 Task: Add a condition where "Hours since status category closed Less than Twenty-two" in pending tickets.
Action: Mouse moved to (126, 501)
Screenshot: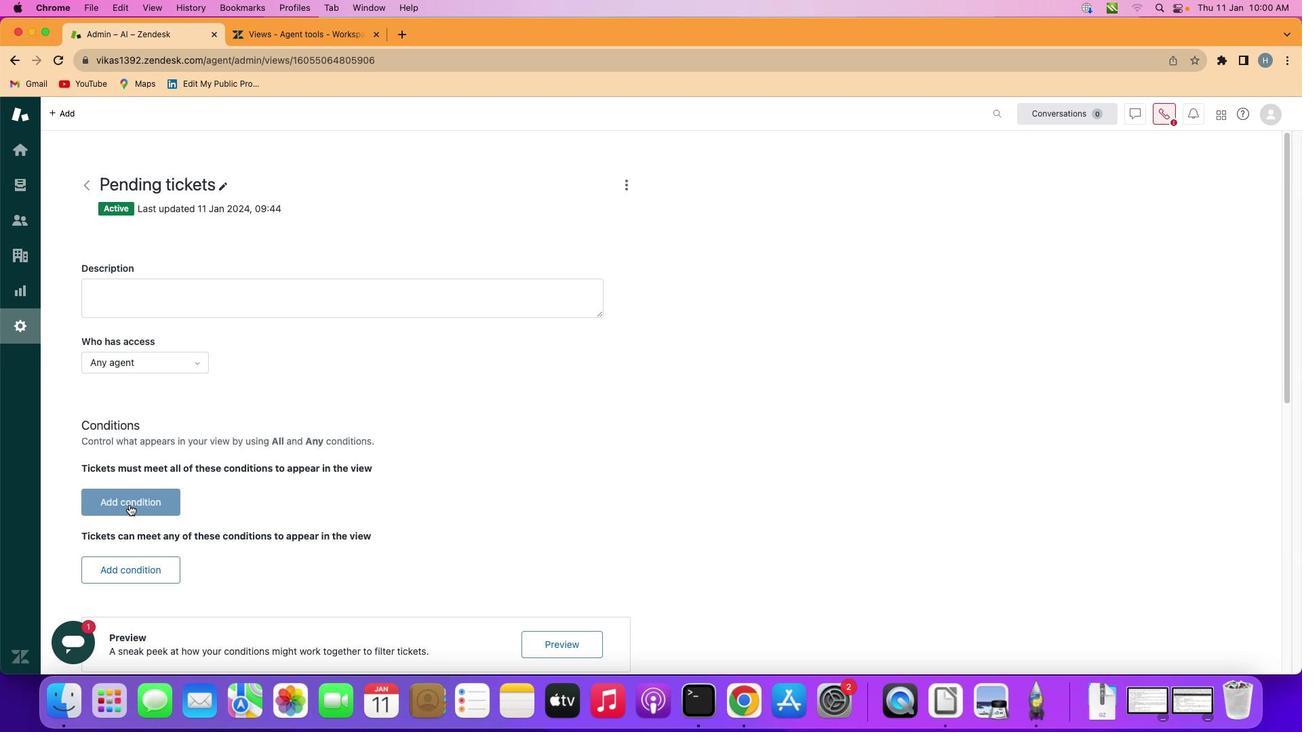 
Action: Mouse pressed left at (126, 501)
Screenshot: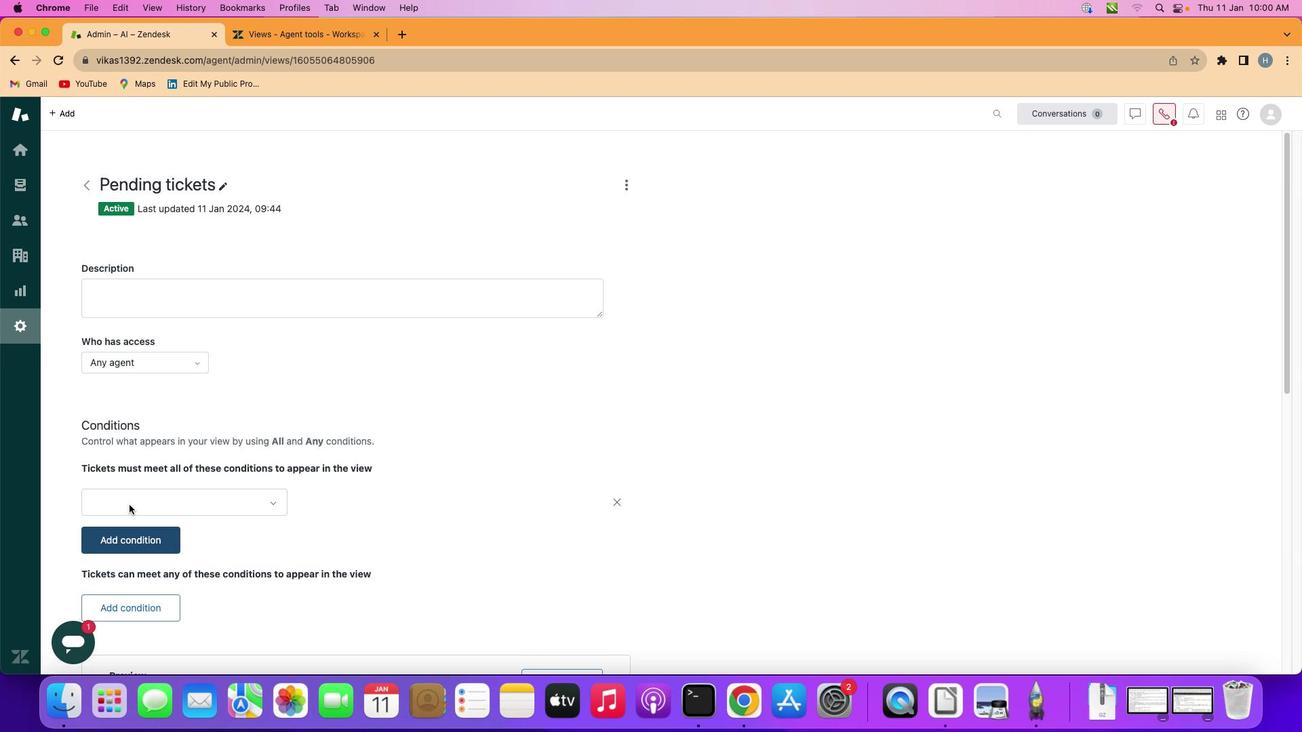 
Action: Mouse moved to (218, 498)
Screenshot: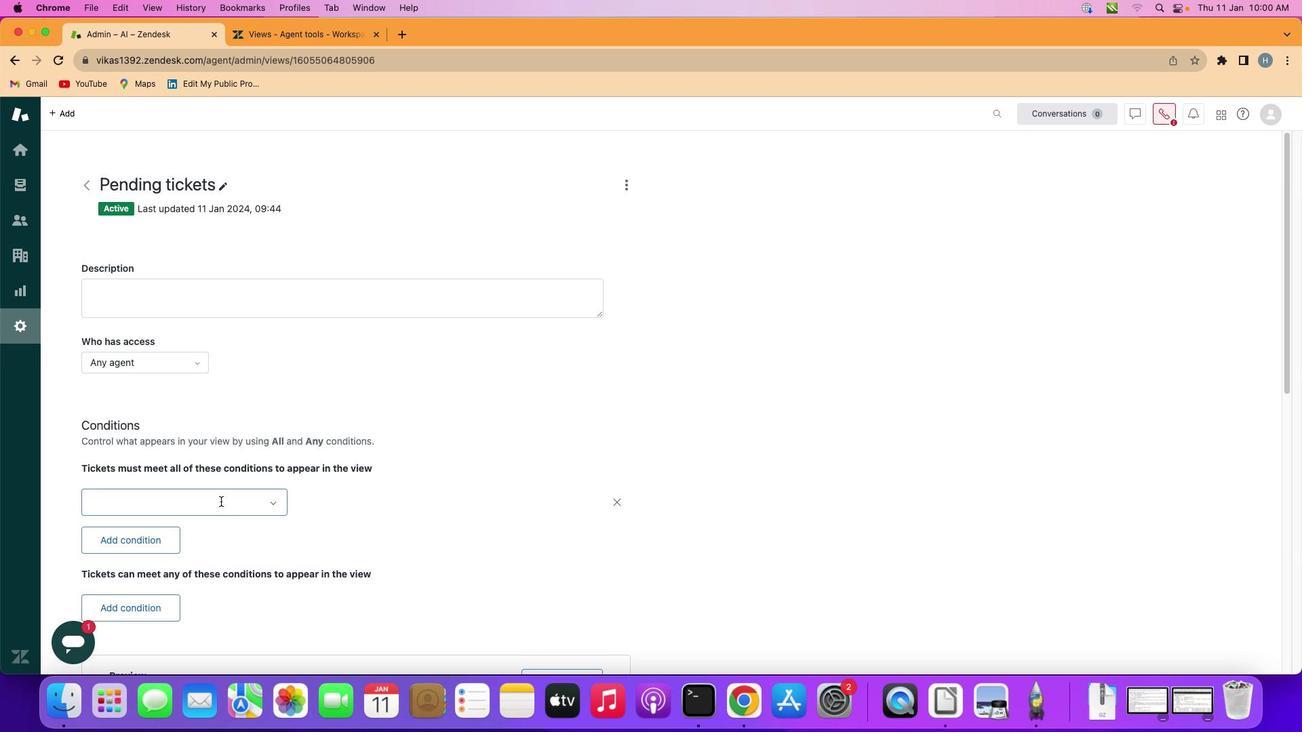 
Action: Mouse pressed left at (218, 498)
Screenshot: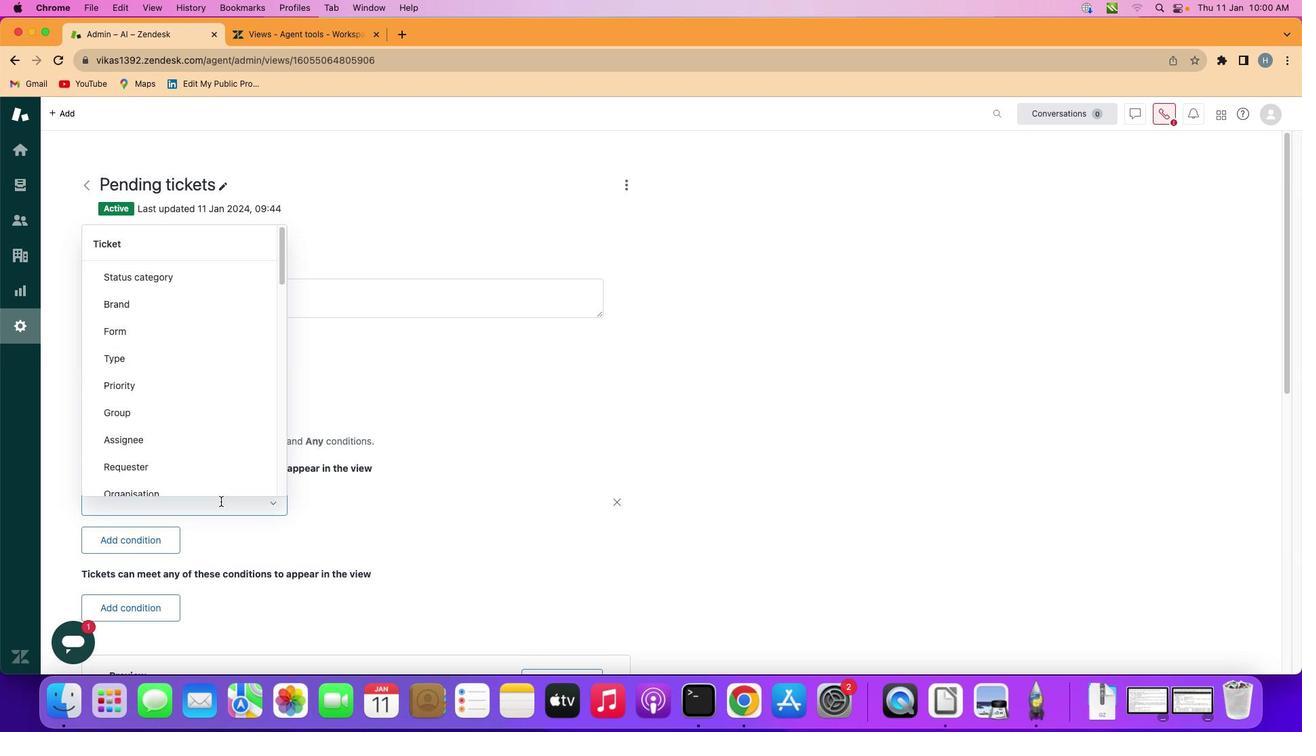 
Action: Mouse moved to (221, 423)
Screenshot: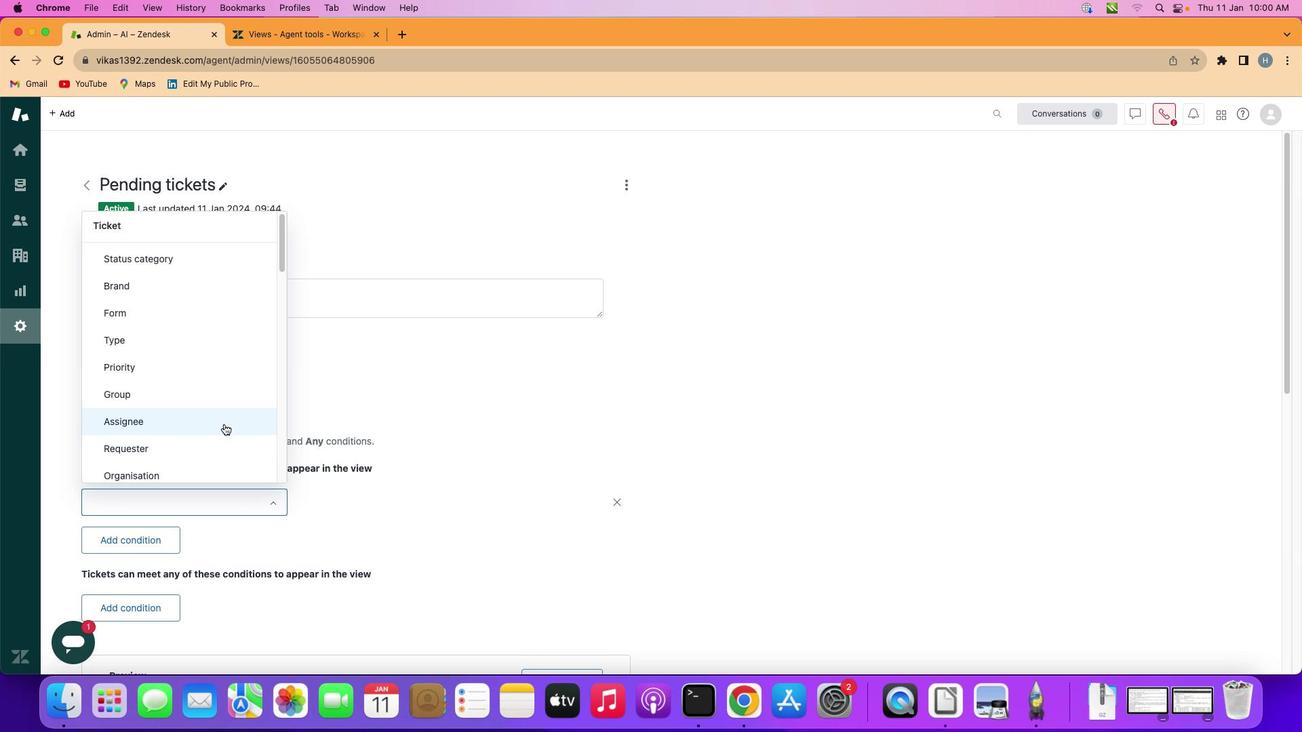 
Action: Mouse scrolled (221, 423) with delta (-2, -2)
Screenshot: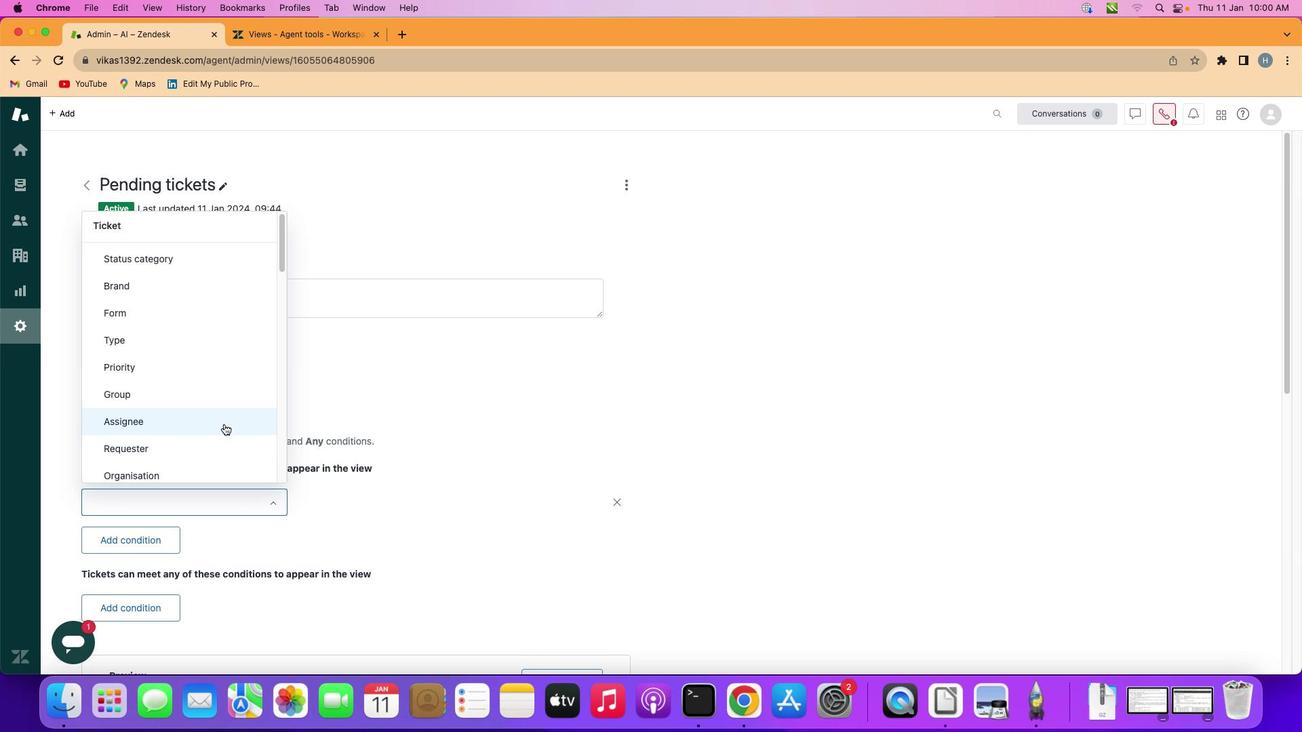 
Action: Mouse moved to (221, 422)
Screenshot: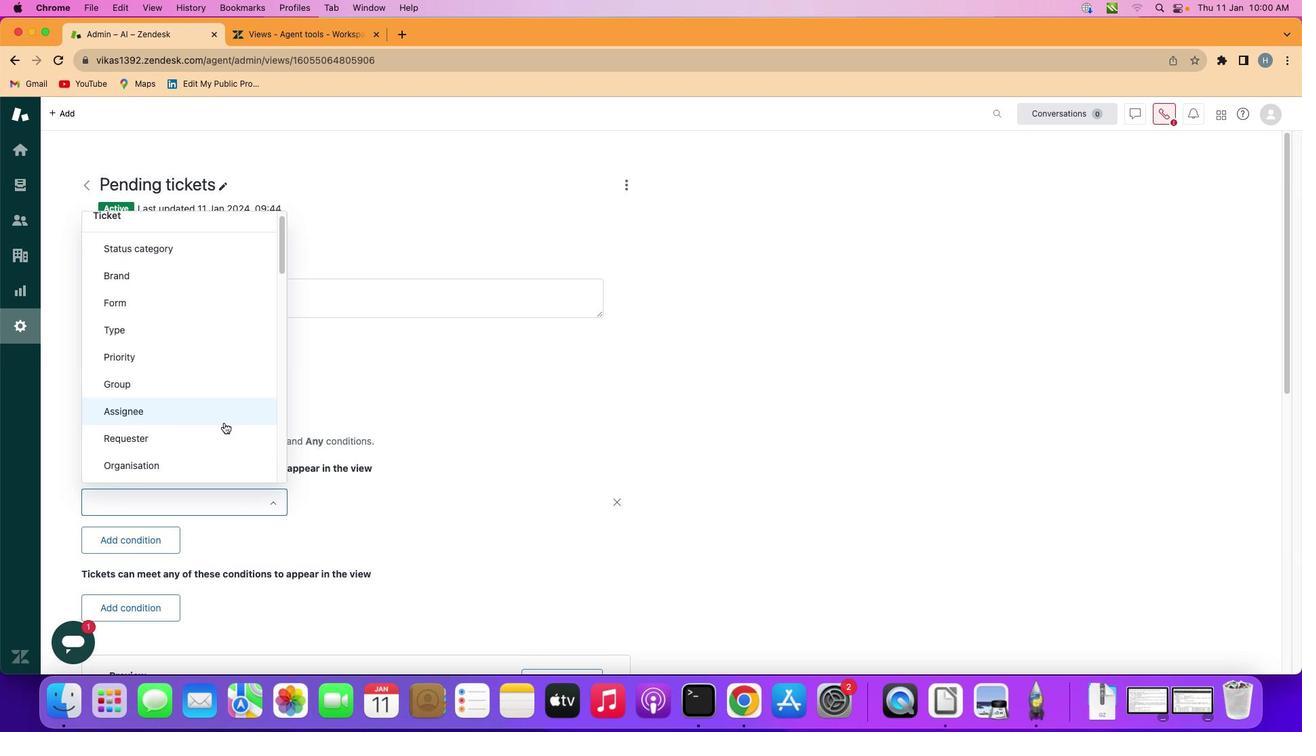 
Action: Mouse scrolled (221, 422) with delta (-2, -2)
Screenshot: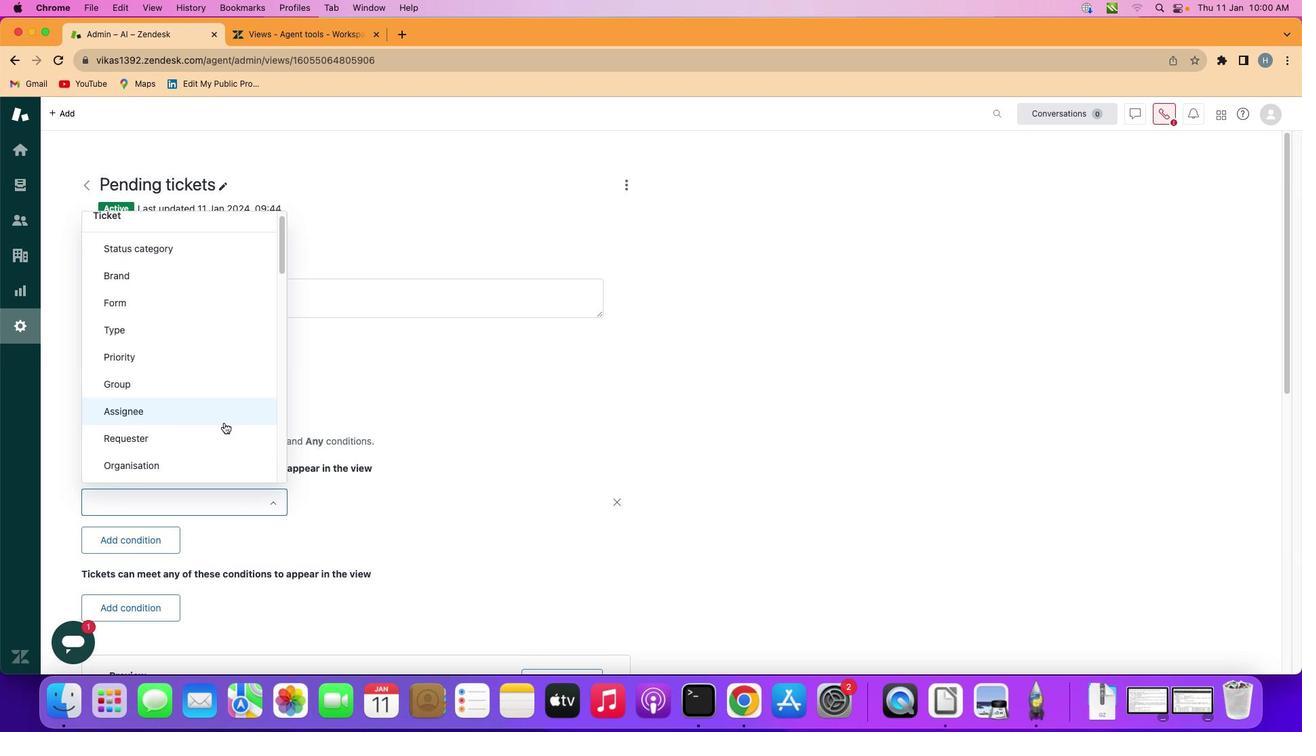
Action: Mouse moved to (221, 421)
Screenshot: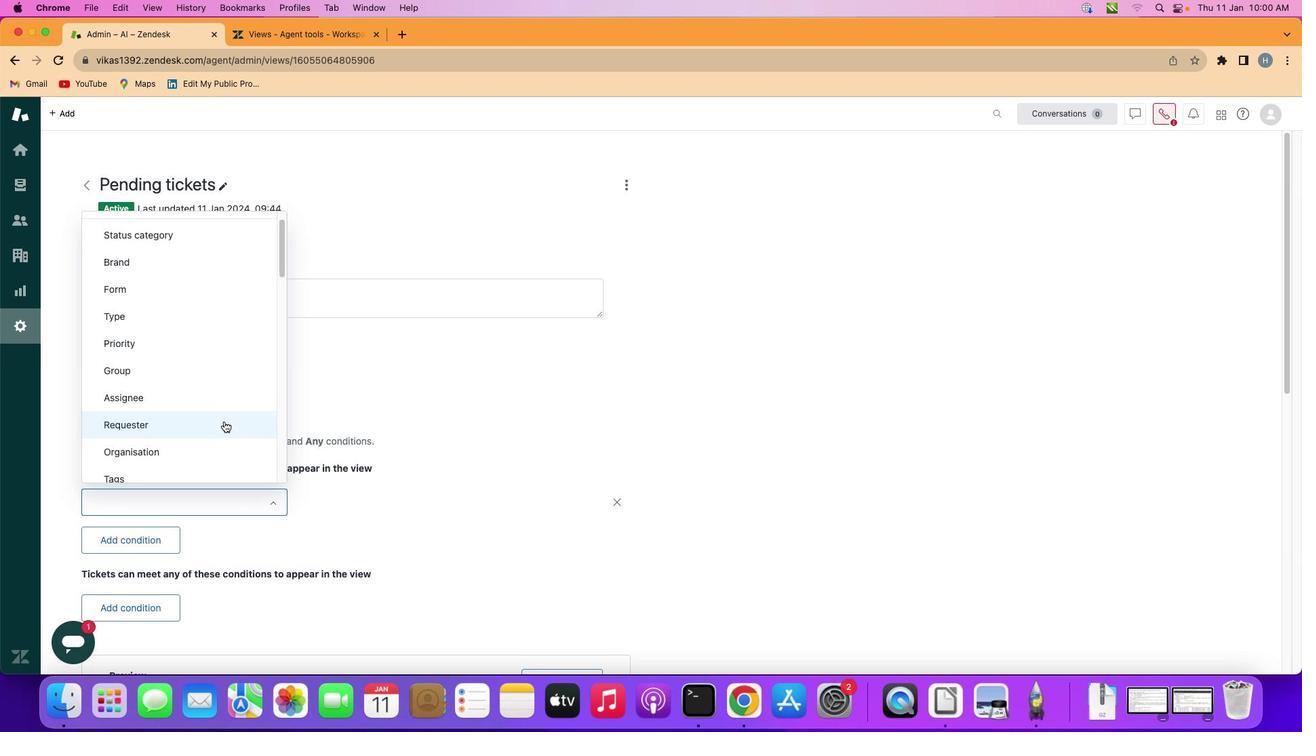 
Action: Mouse scrolled (221, 421) with delta (-2, -2)
Screenshot: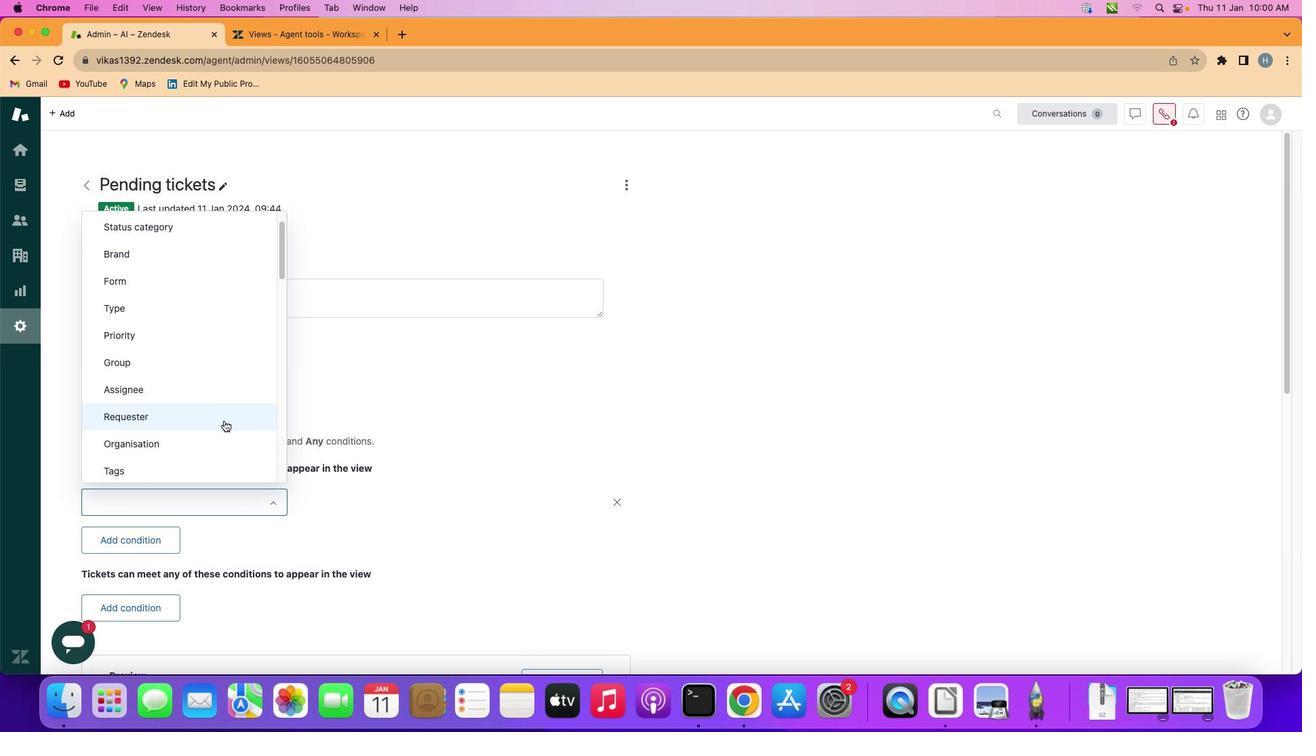 
Action: Mouse moved to (221, 419)
Screenshot: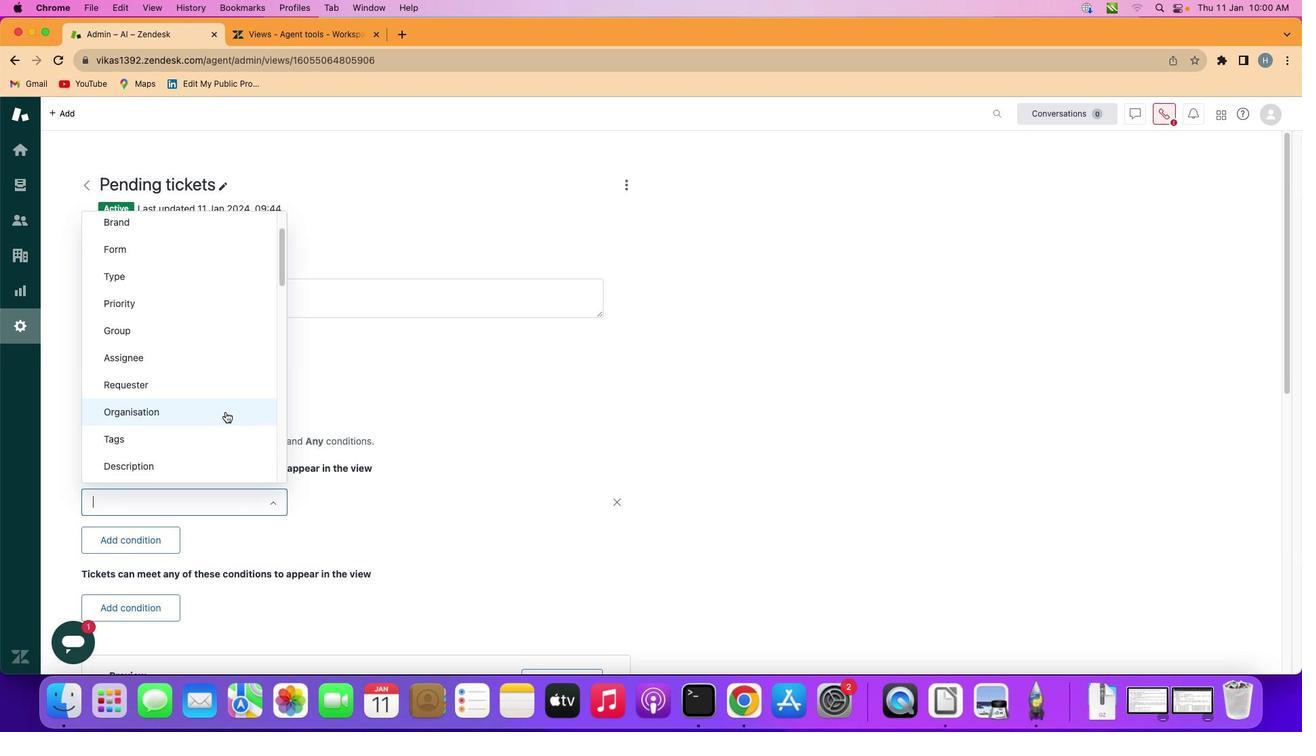 
Action: Mouse scrolled (221, 419) with delta (-2, -2)
Screenshot: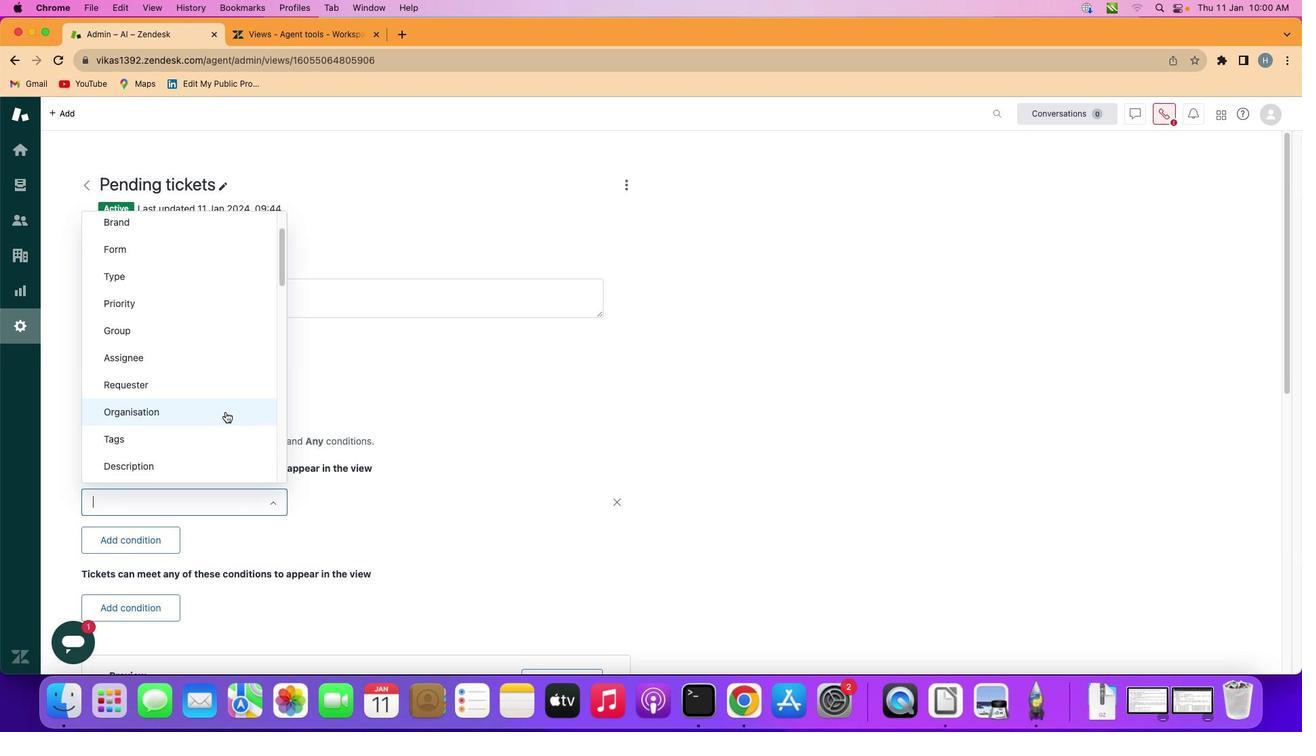 
Action: Mouse moved to (221, 415)
Screenshot: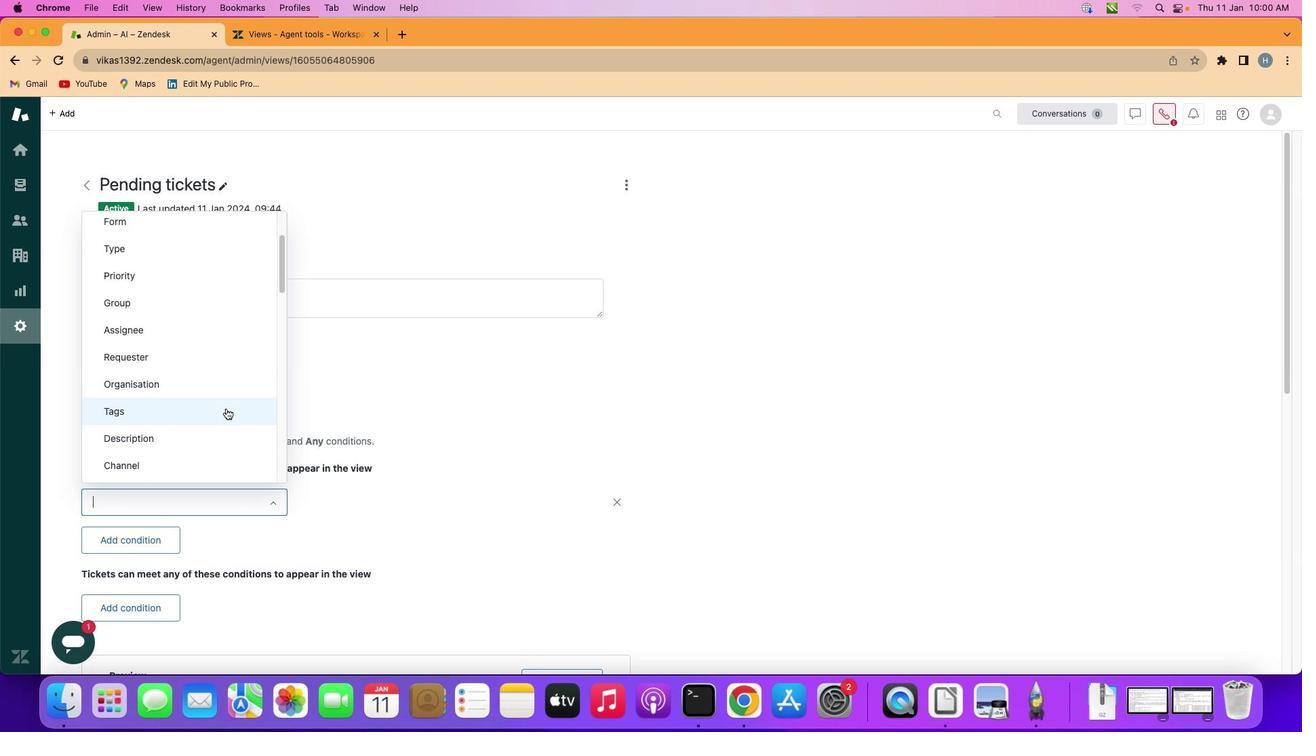 
Action: Mouse scrolled (221, 415) with delta (-2, -2)
Screenshot: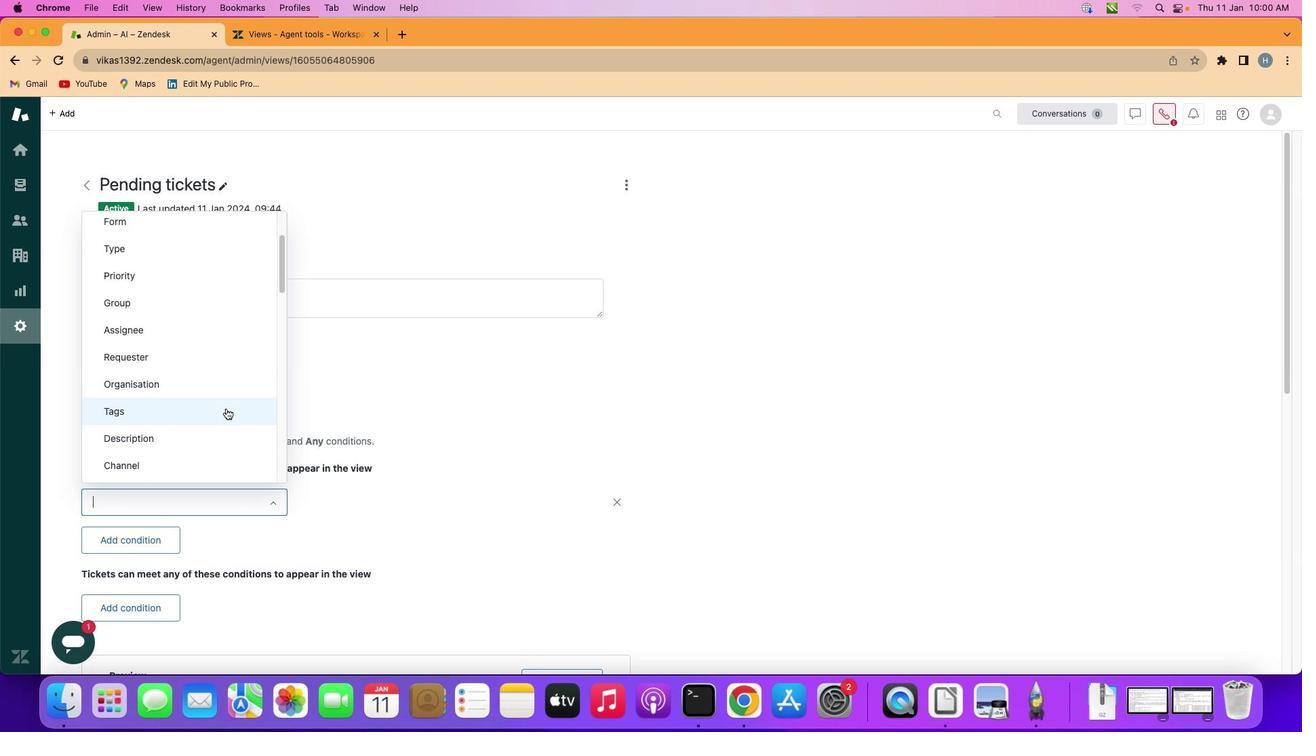 
Action: Mouse moved to (223, 405)
Screenshot: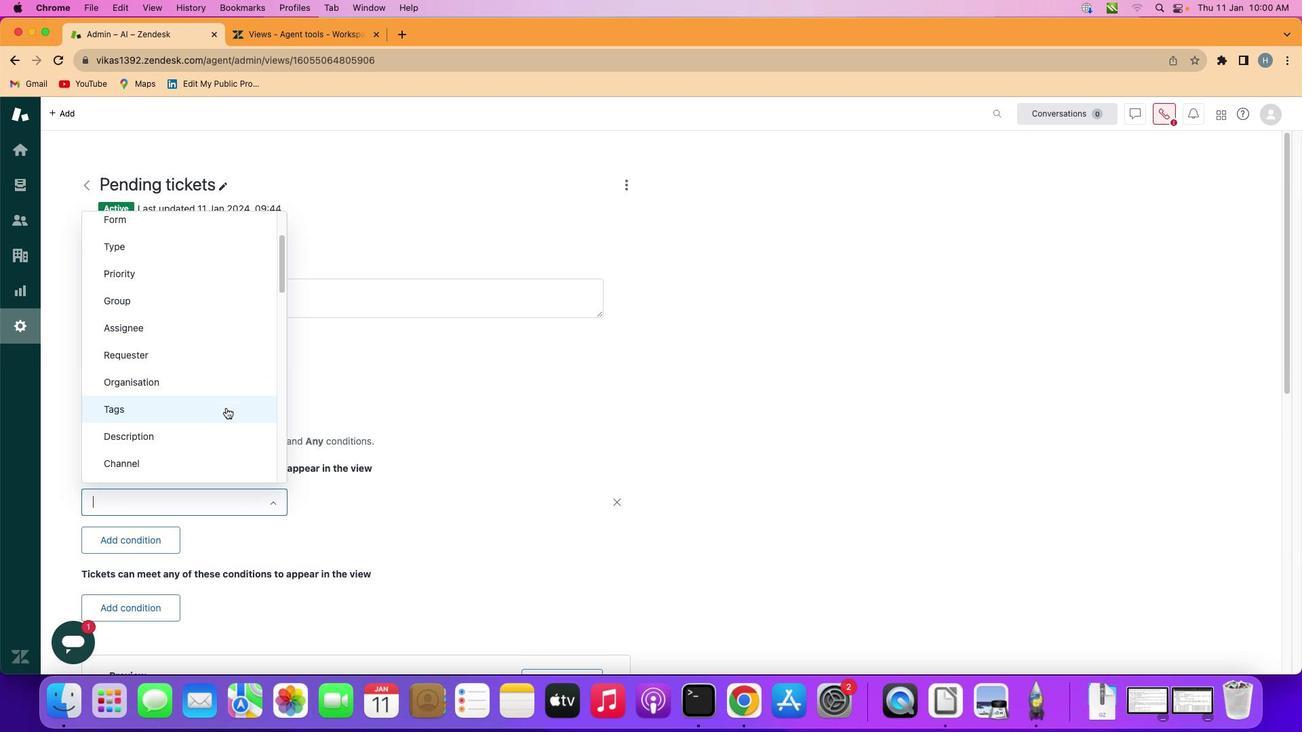 
Action: Mouse scrolled (223, 405) with delta (-2, -2)
Screenshot: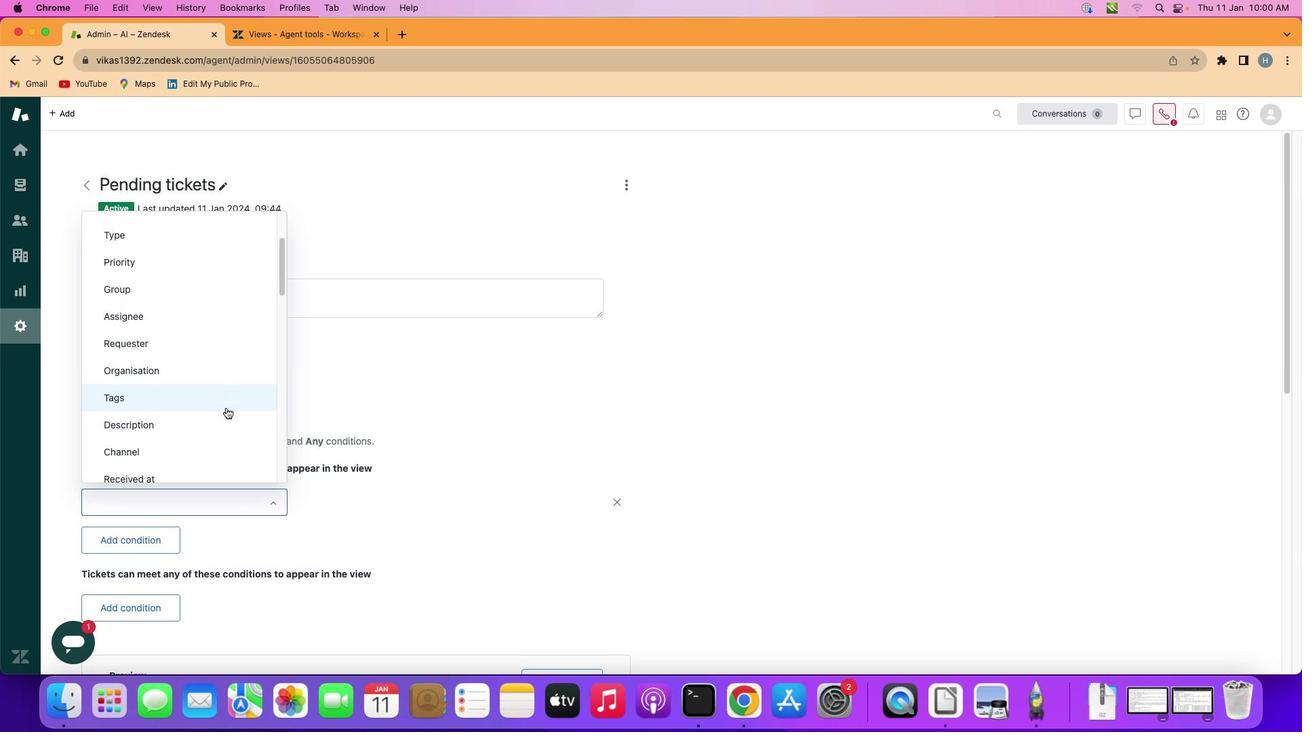 
Action: Mouse scrolled (223, 405) with delta (-2, -2)
Screenshot: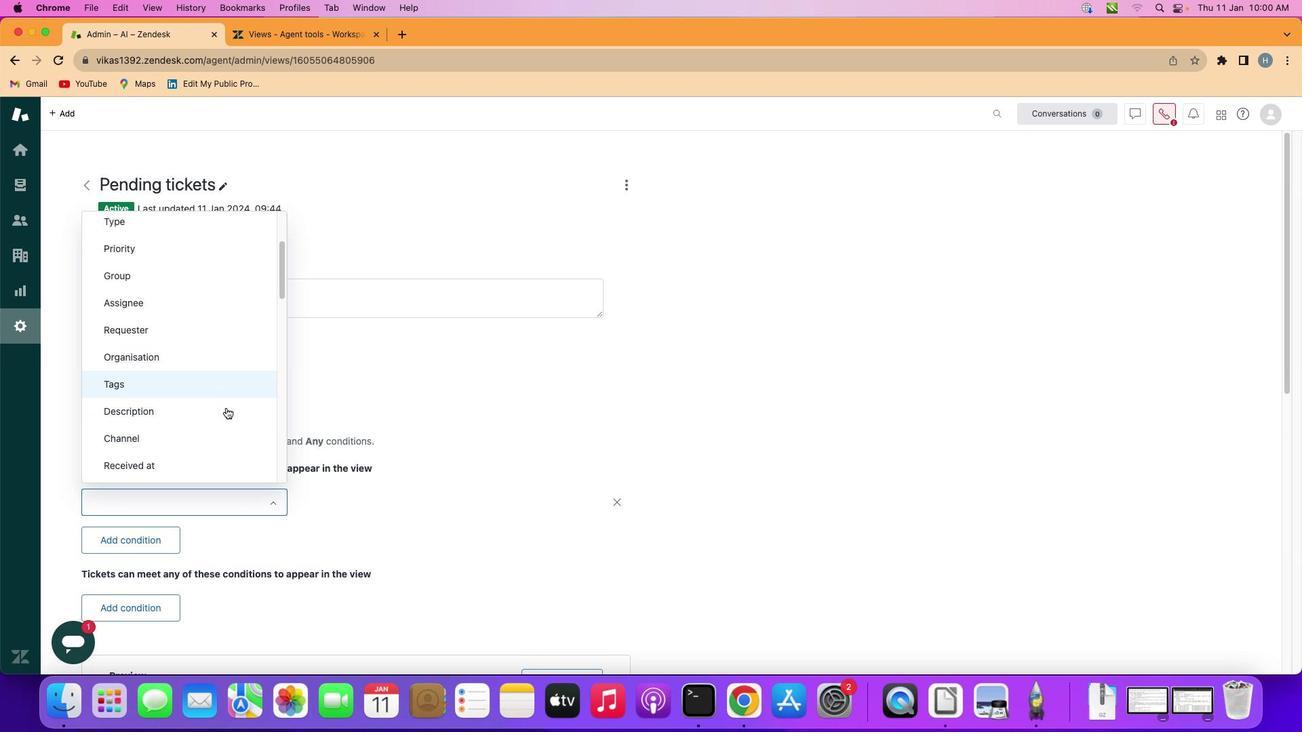 
Action: Mouse scrolled (223, 405) with delta (-2, -2)
Screenshot: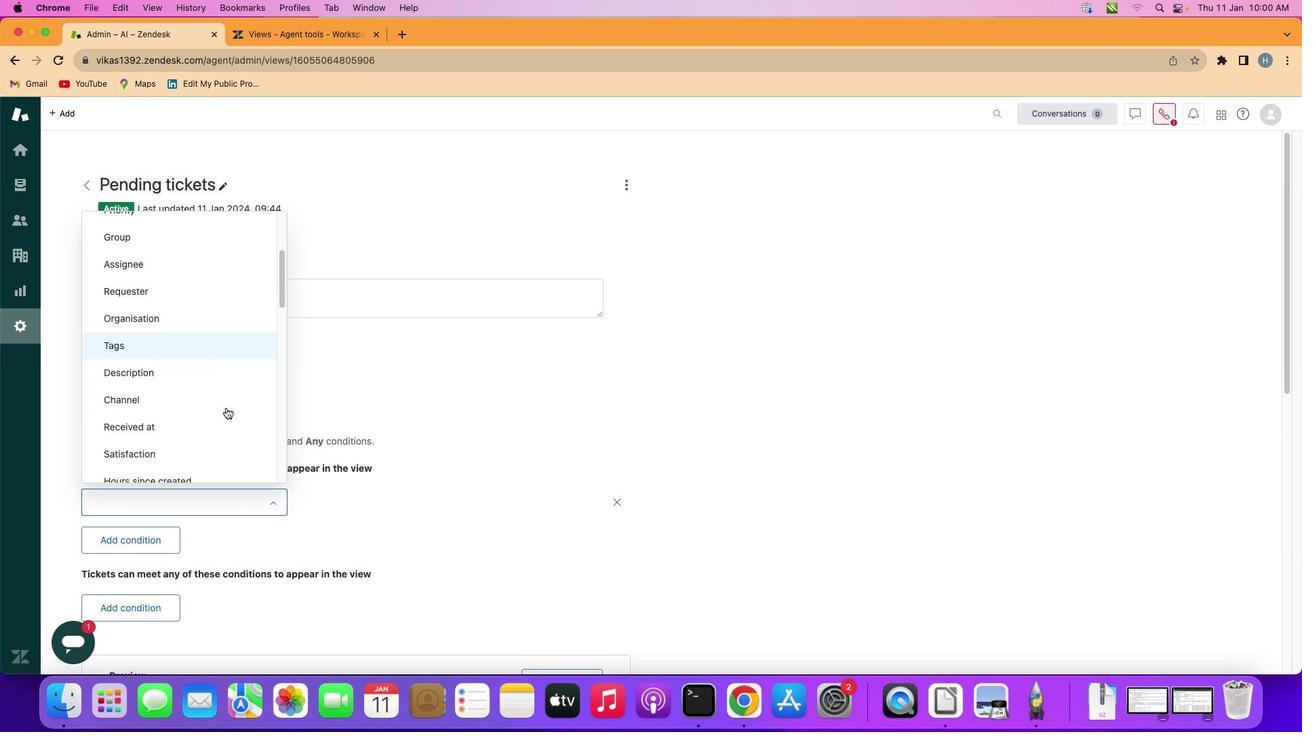 
Action: Mouse scrolled (223, 405) with delta (-2, -3)
Screenshot: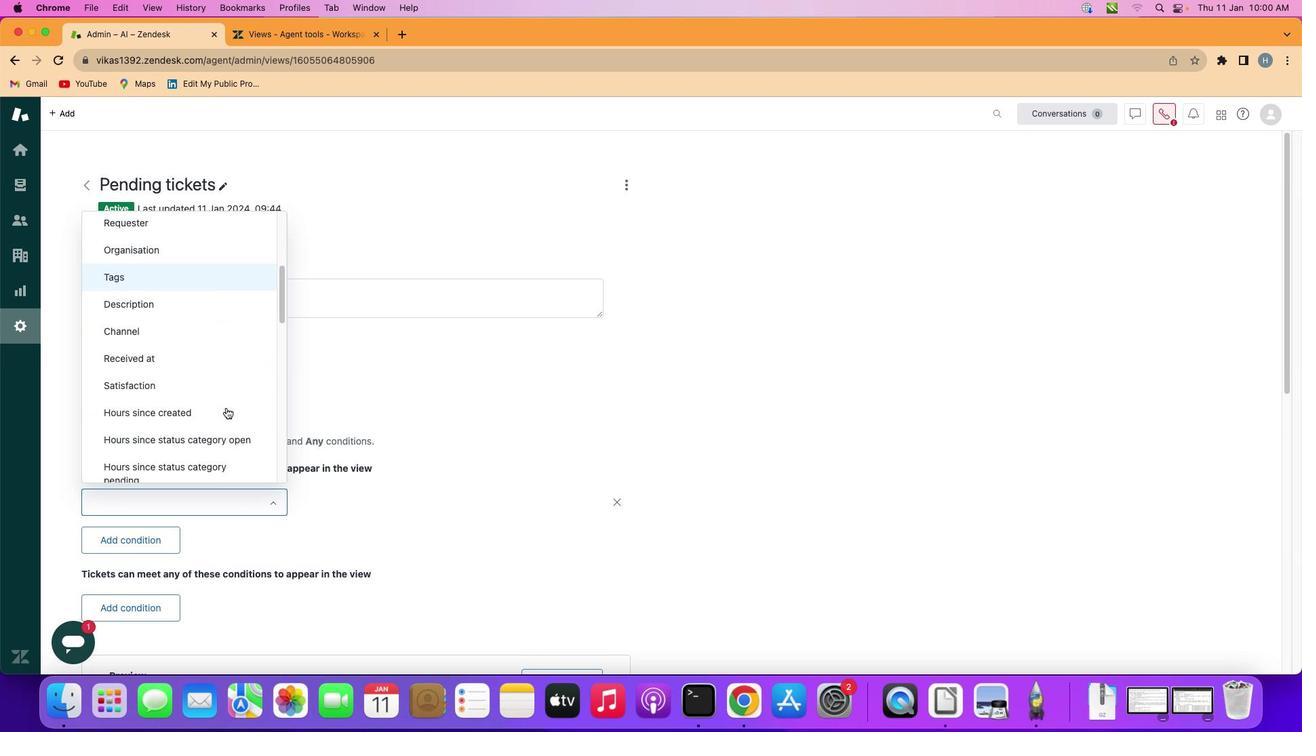 
Action: Mouse scrolled (223, 405) with delta (-2, -2)
Screenshot: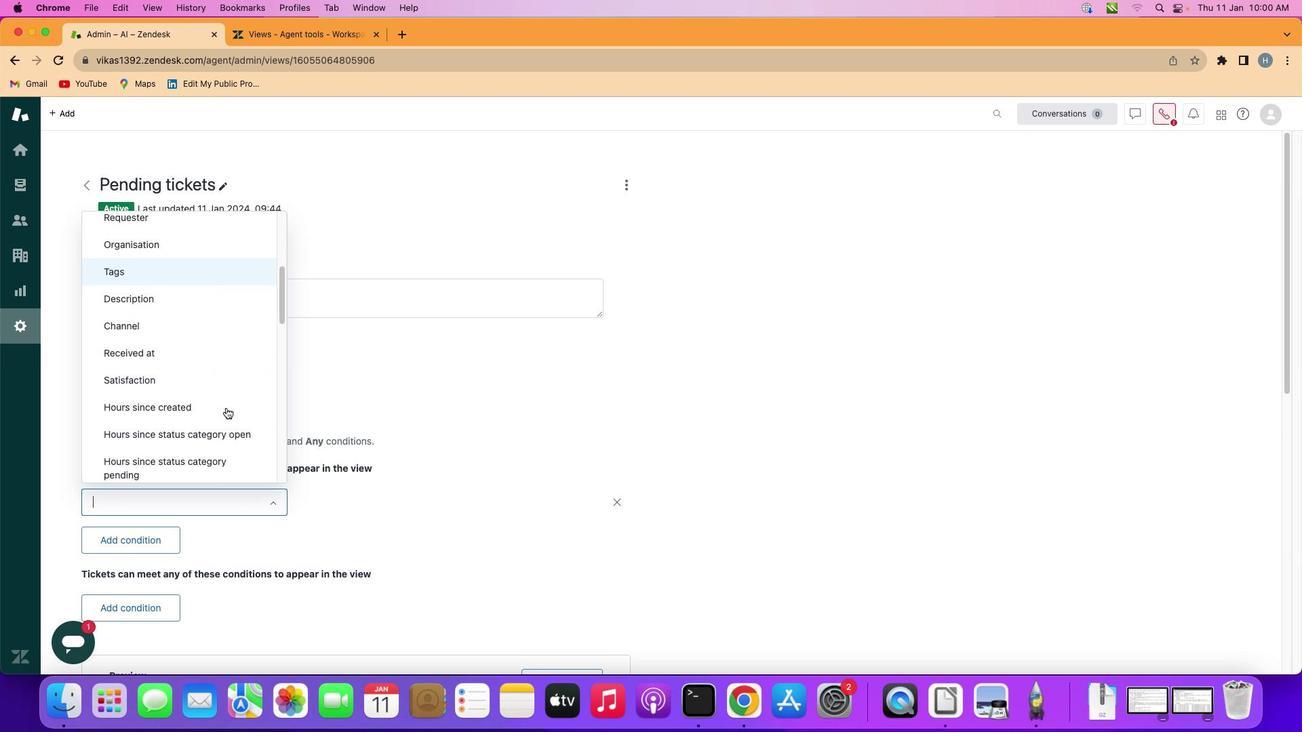 
Action: Mouse scrolled (223, 405) with delta (-2, -2)
Screenshot: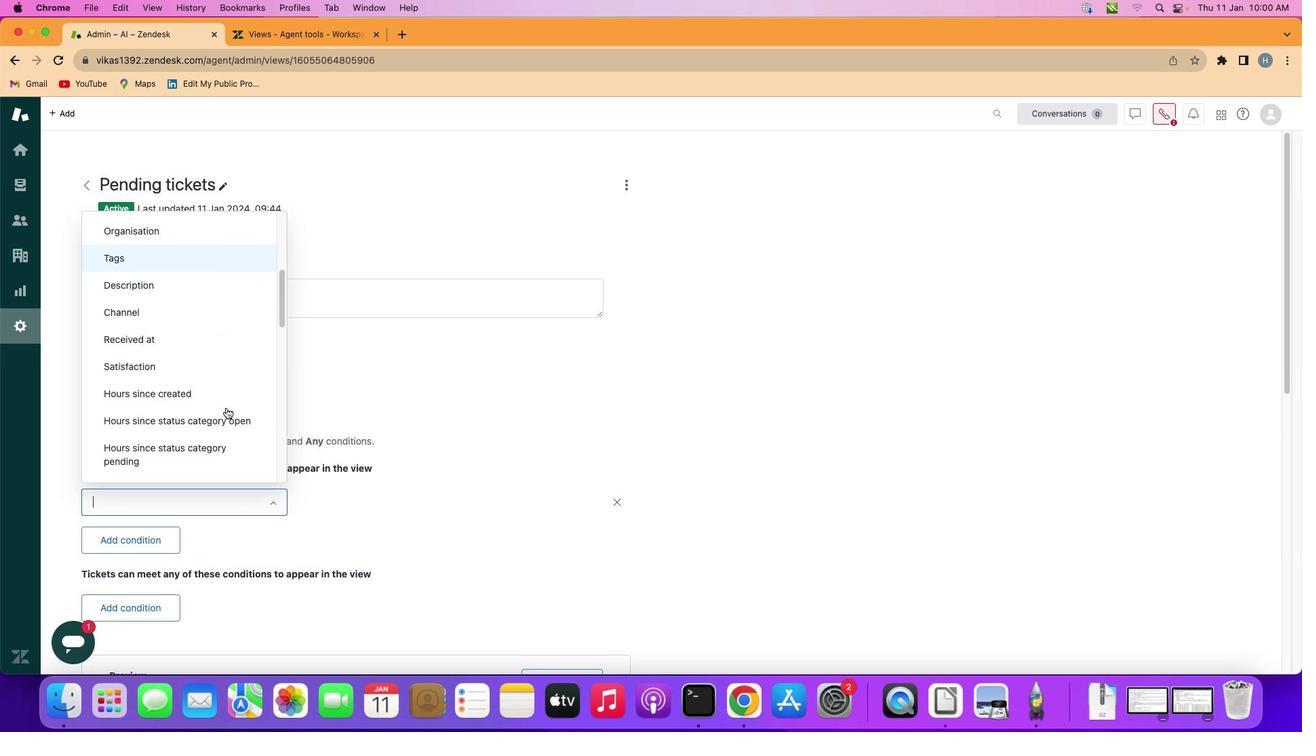 
Action: Mouse scrolled (223, 405) with delta (-2, -2)
Screenshot: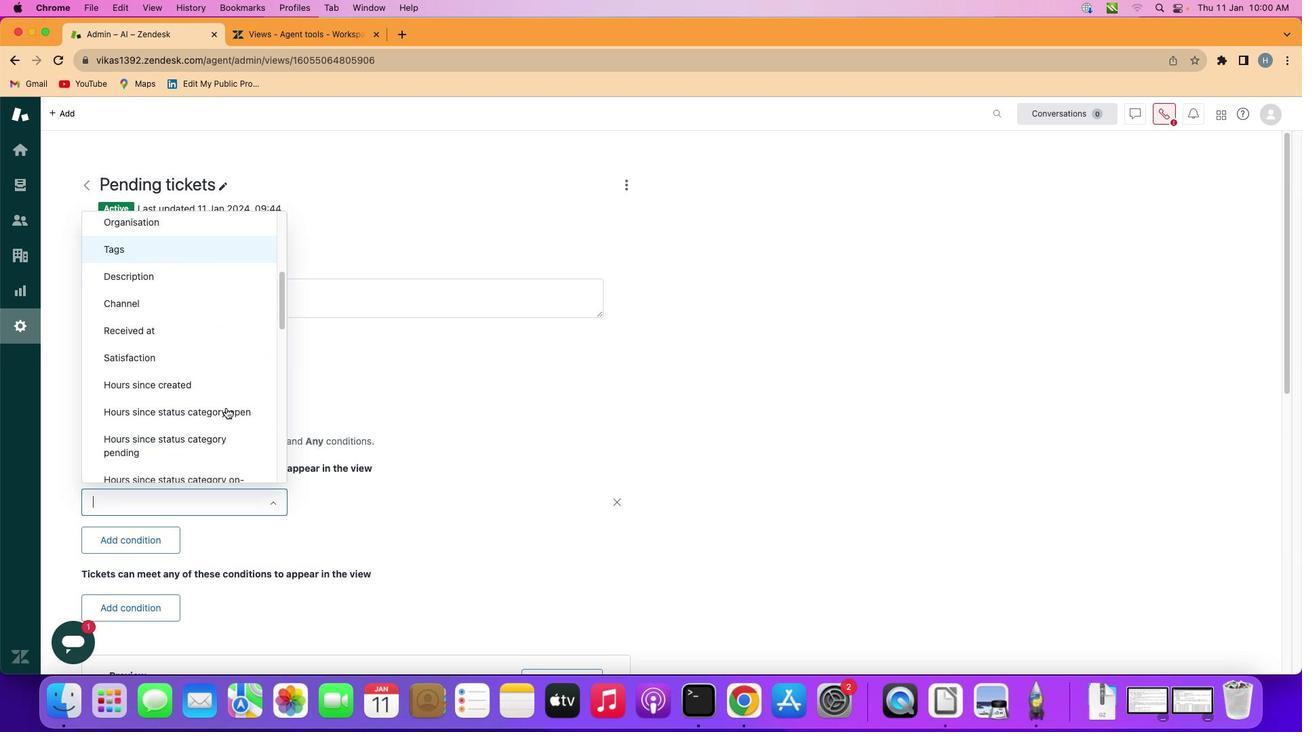 
Action: Mouse scrolled (223, 405) with delta (-2, -2)
Screenshot: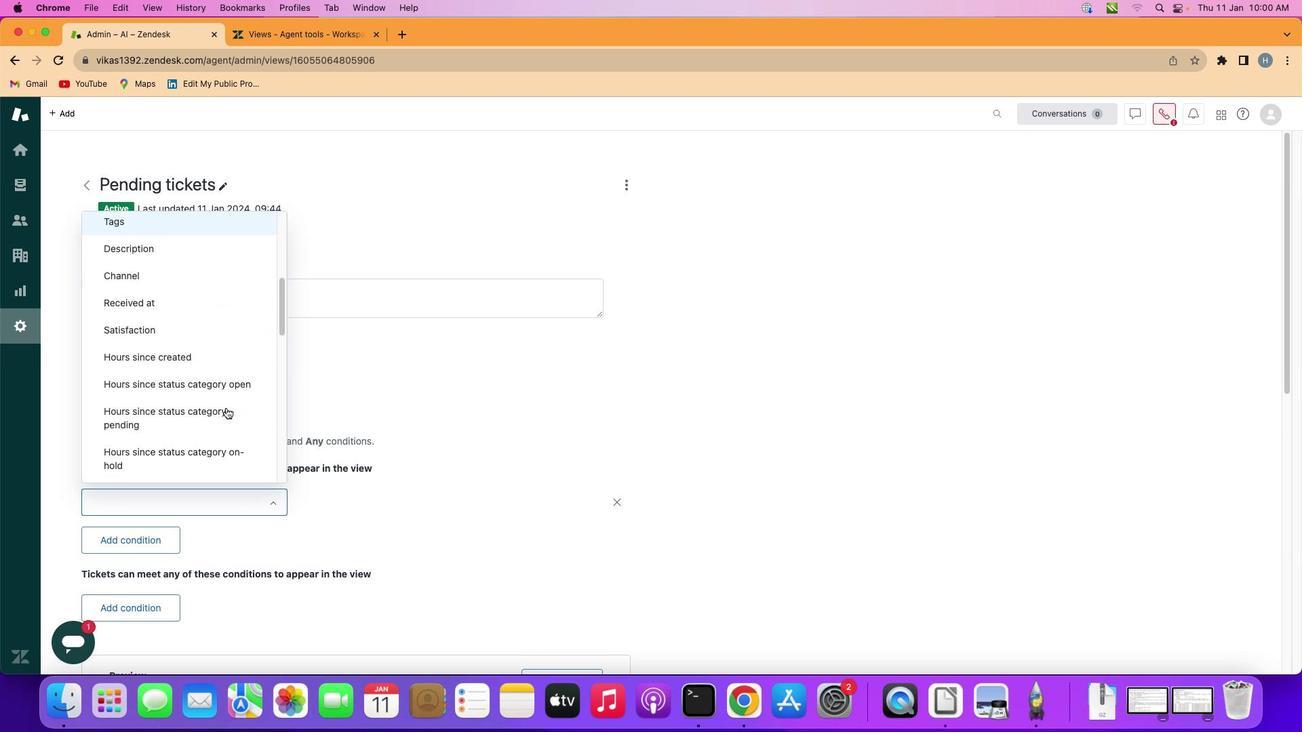 
Action: Mouse scrolled (223, 405) with delta (-2, -2)
Screenshot: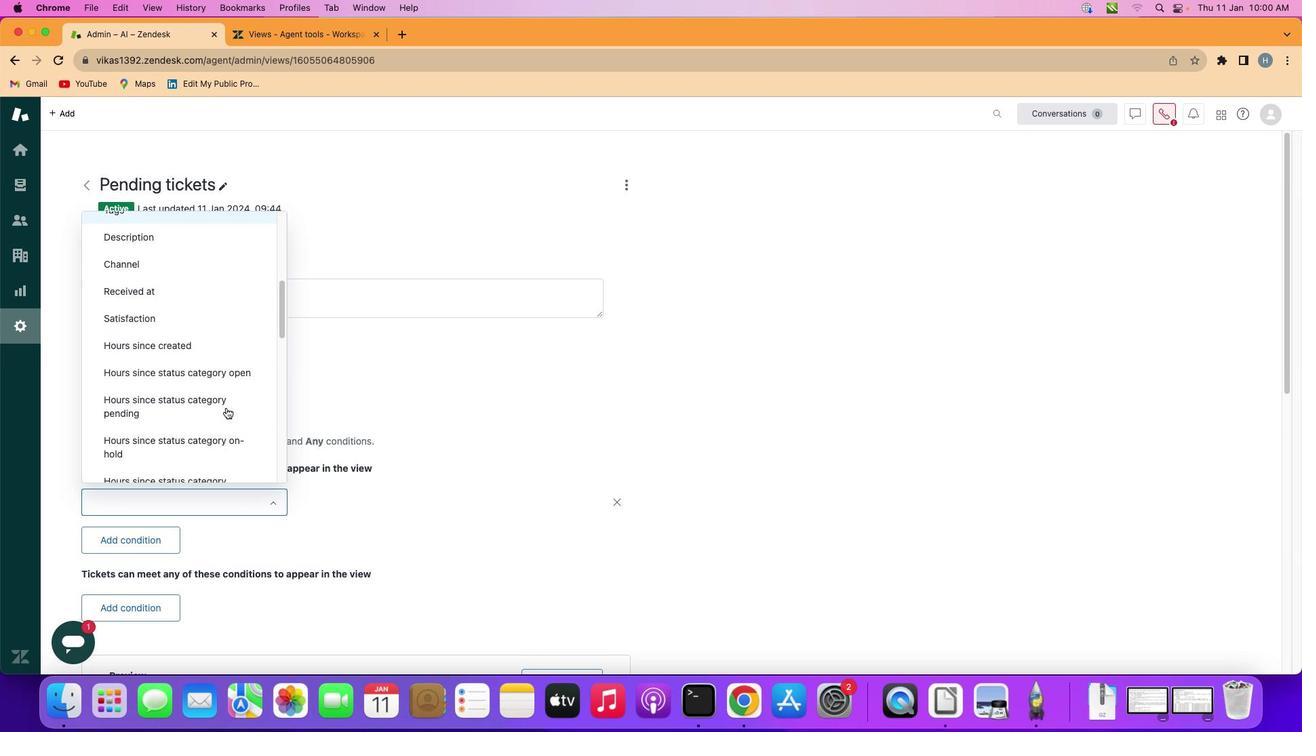 
Action: Mouse scrolled (223, 405) with delta (-2, -2)
Screenshot: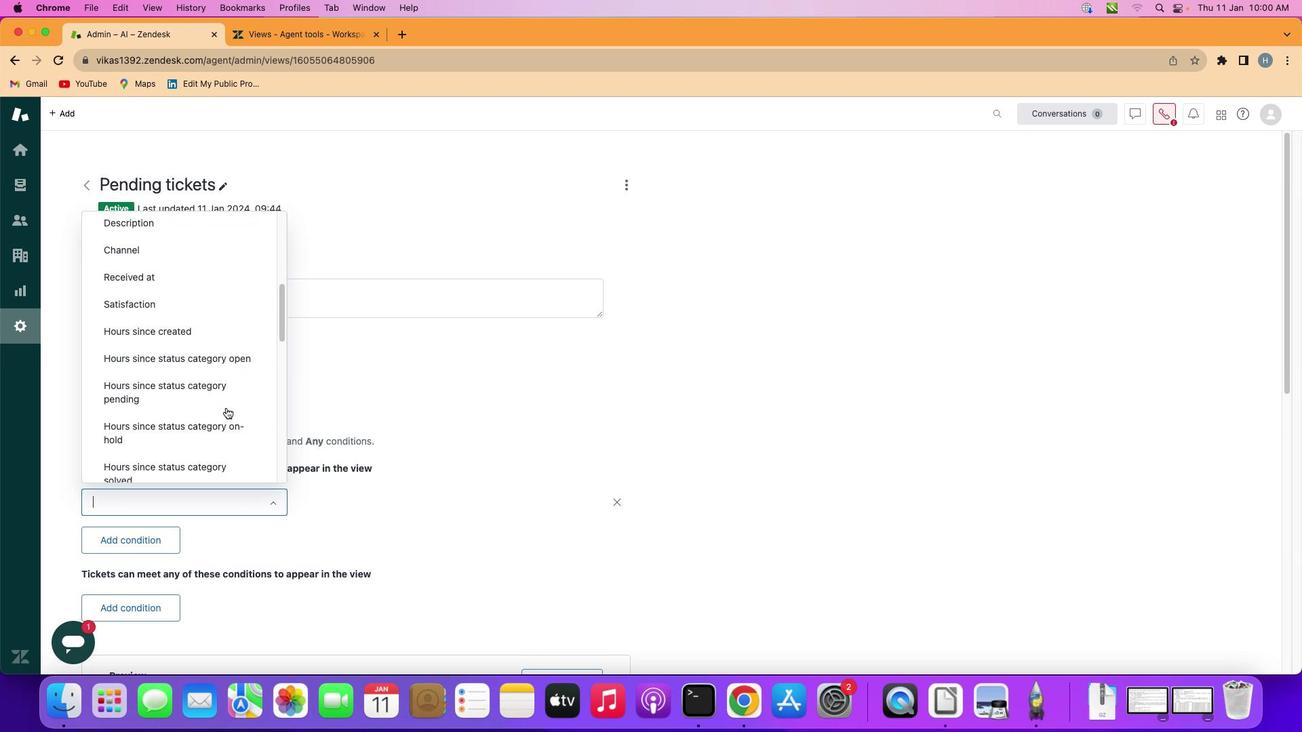 
Action: Mouse scrolled (223, 405) with delta (-2, -2)
Screenshot: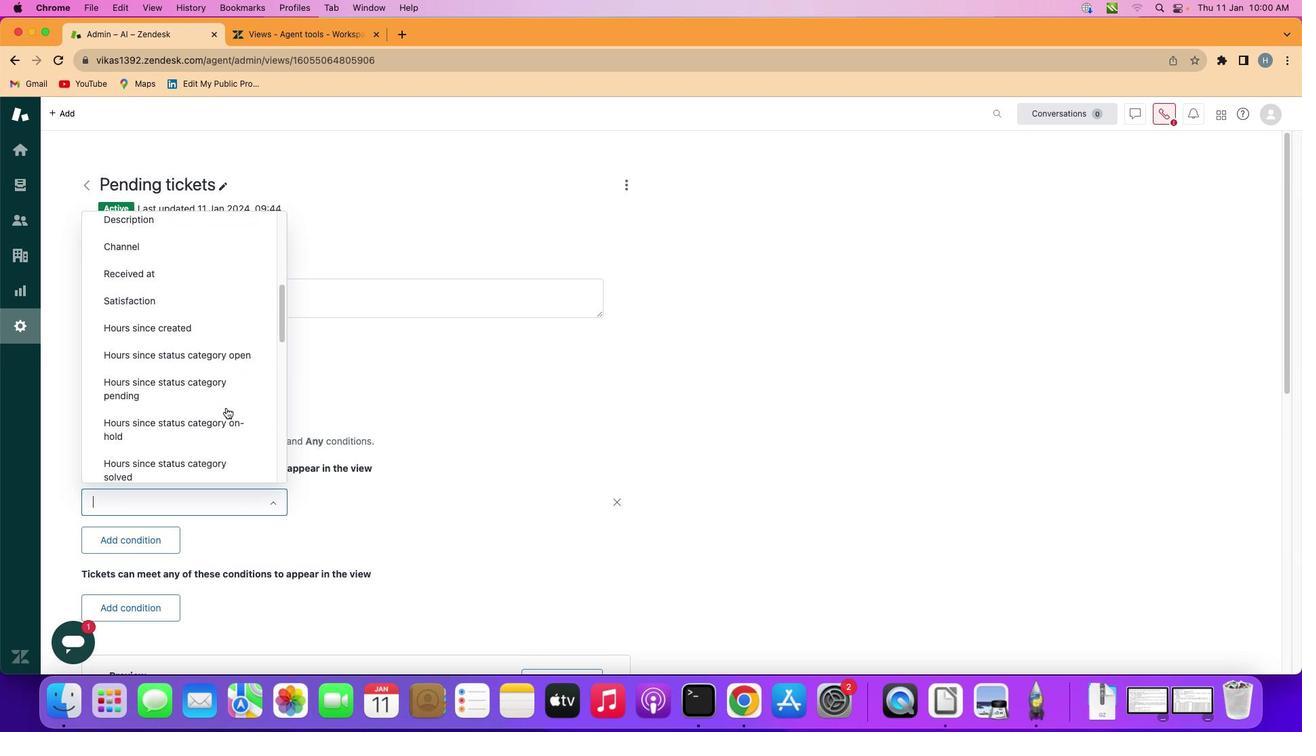 
Action: Mouse scrolled (223, 405) with delta (-2, -2)
Screenshot: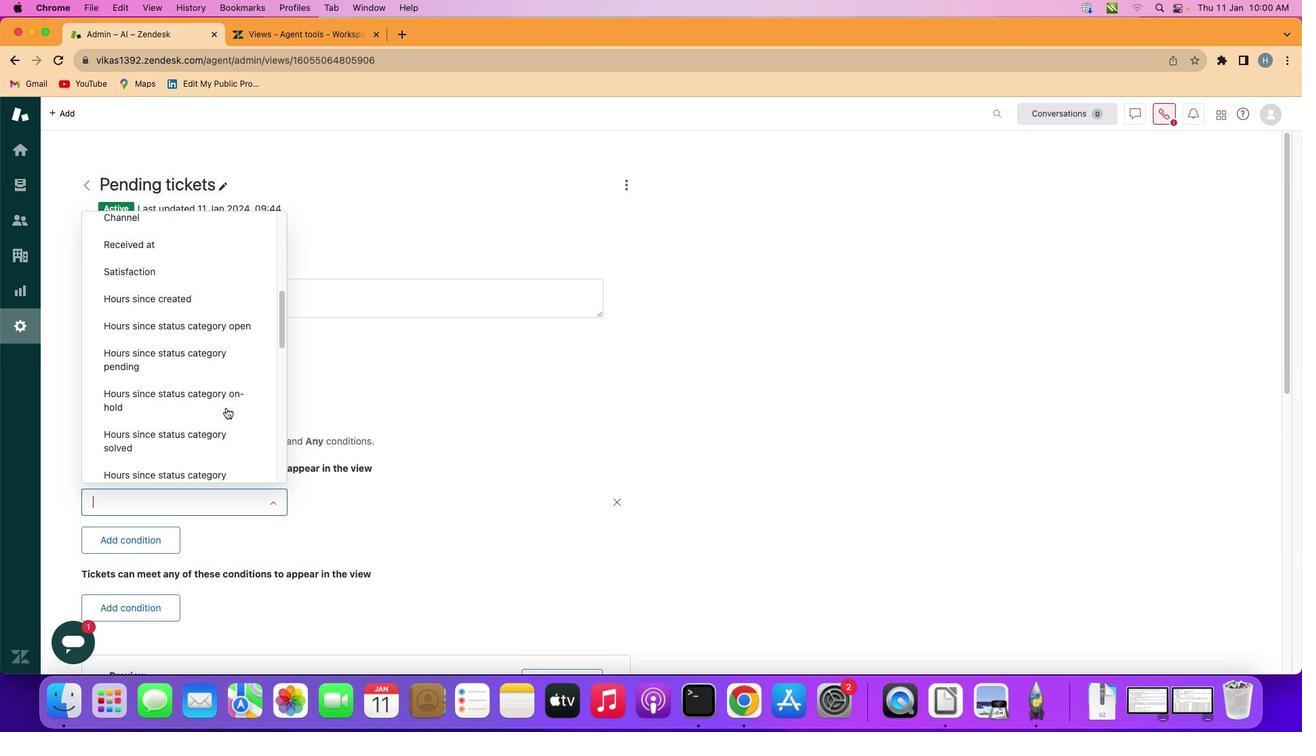 
Action: Mouse scrolled (223, 405) with delta (-2, -2)
Screenshot: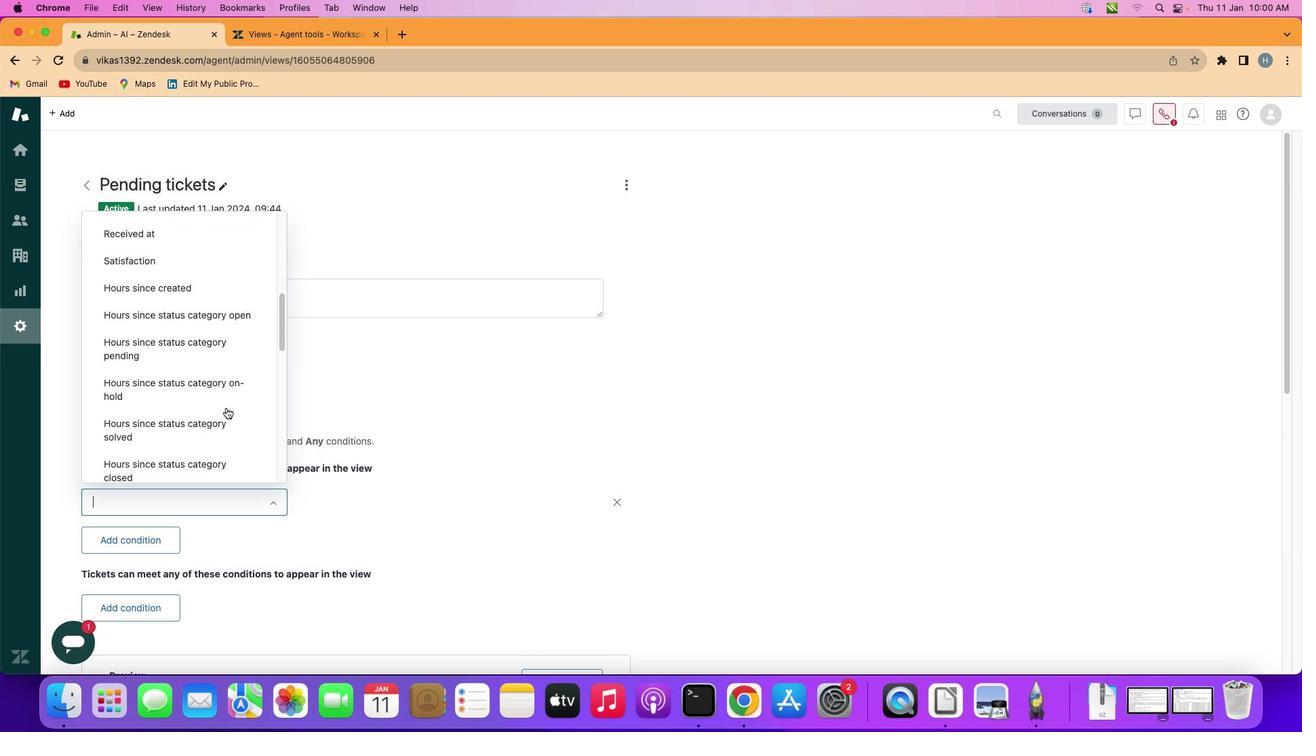 
Action: Mouse scrolled (223, 405) with delta (-2, -2)
Screenshot: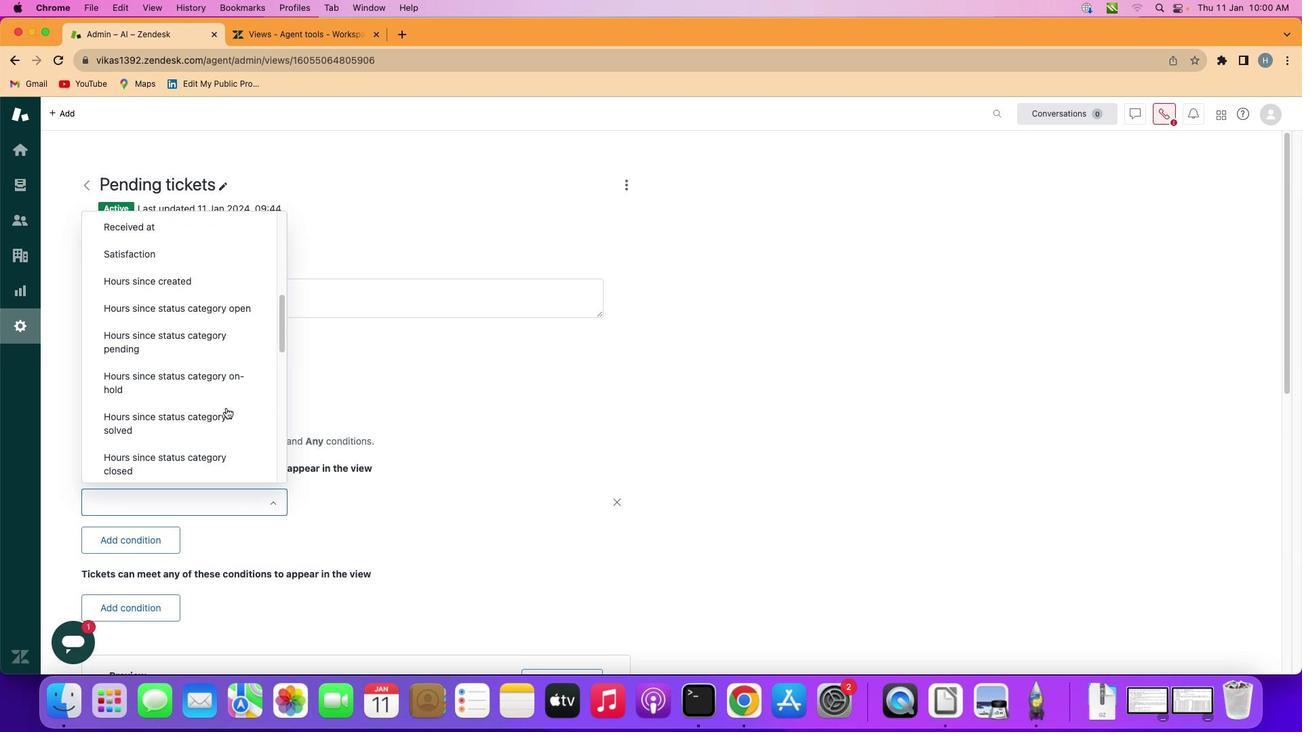 
Action: Mouse scrolled (223, 405) with delta (-2, -2)
Screenshot: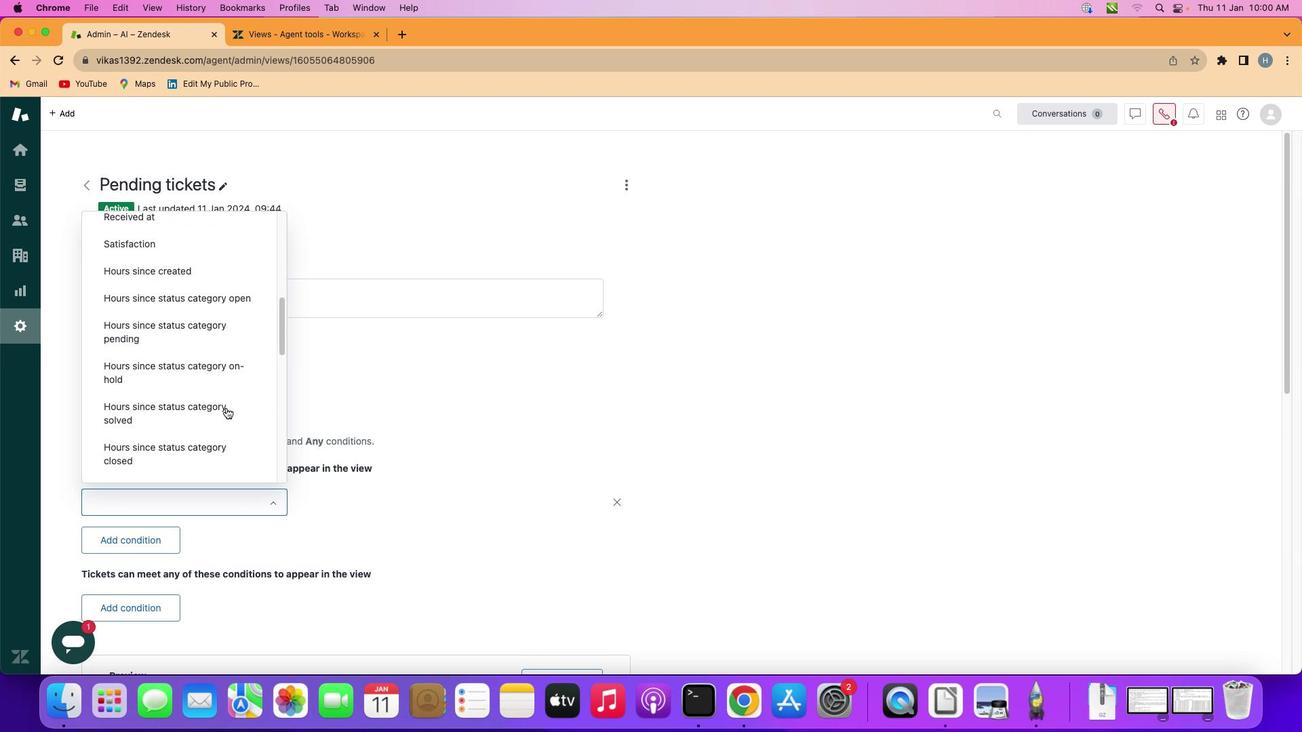 
Action: Mouse scrolled (223, 405) with delta (-2, -2)
Screenshot: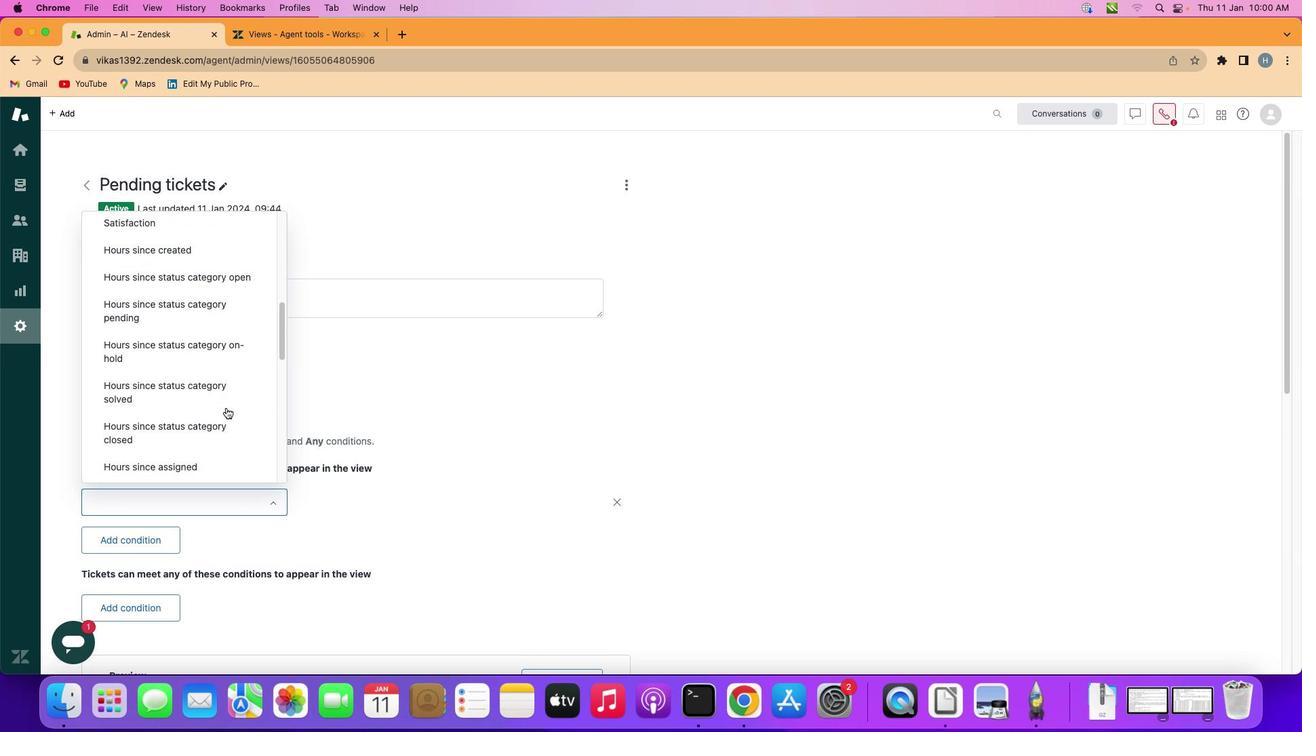 
Action: Mouse moved to (220, 413)
Screenshot: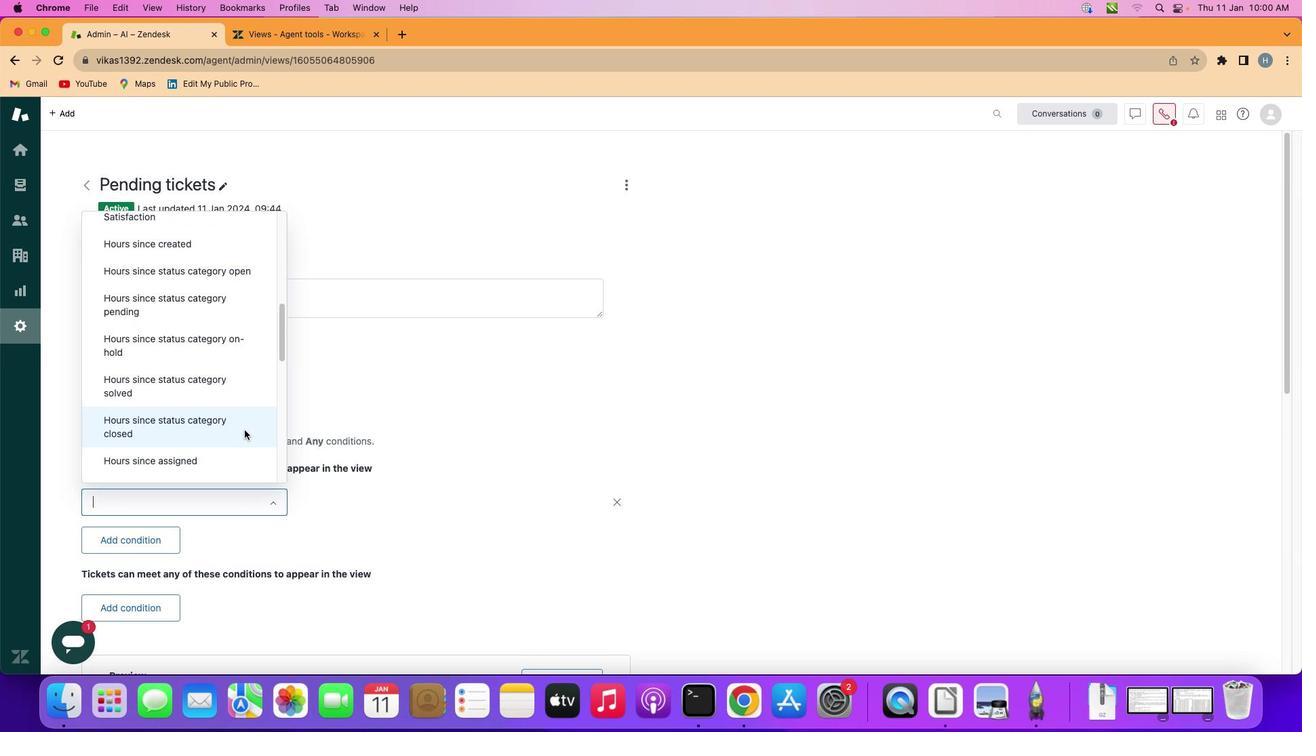 
Action: Mouse pressed left at (220, 413)
Screenshot: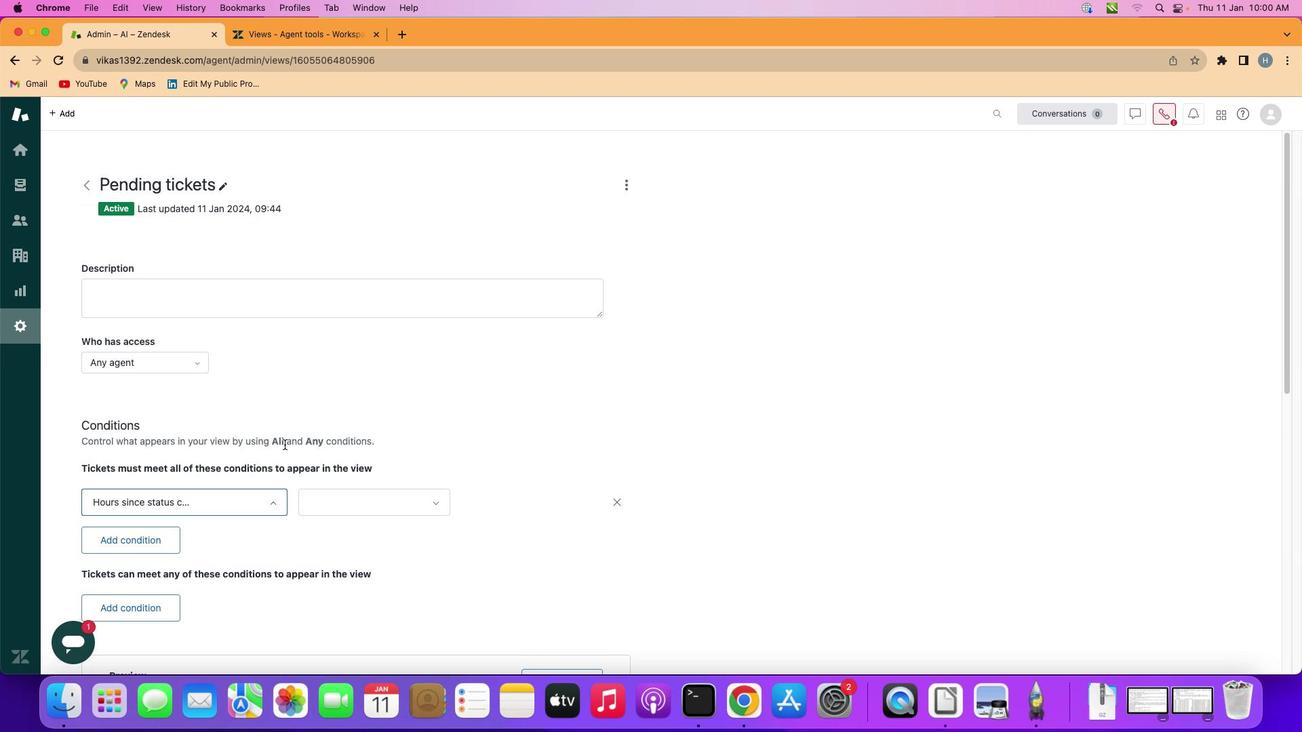 
Action: Mouse moved to (408, 497)
Screenshot: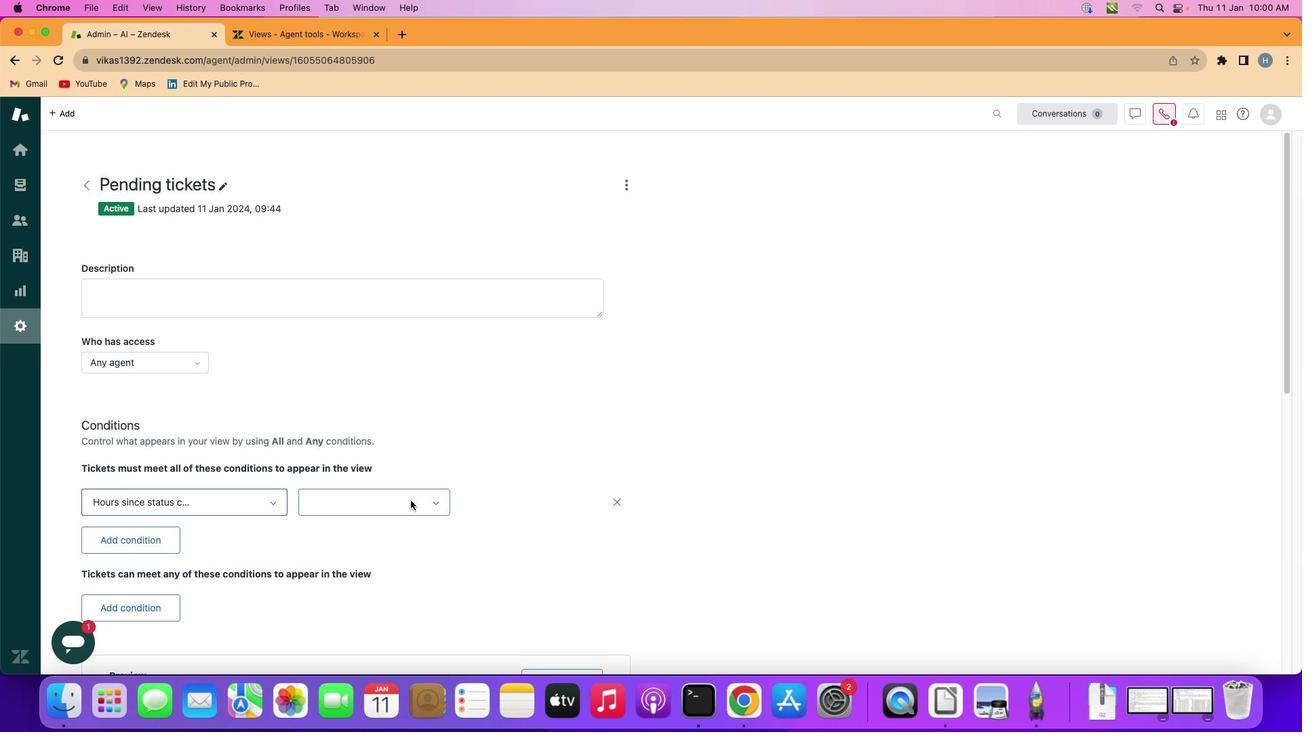 
Action: Mouse pressed left at (408, 497)
Screenshot: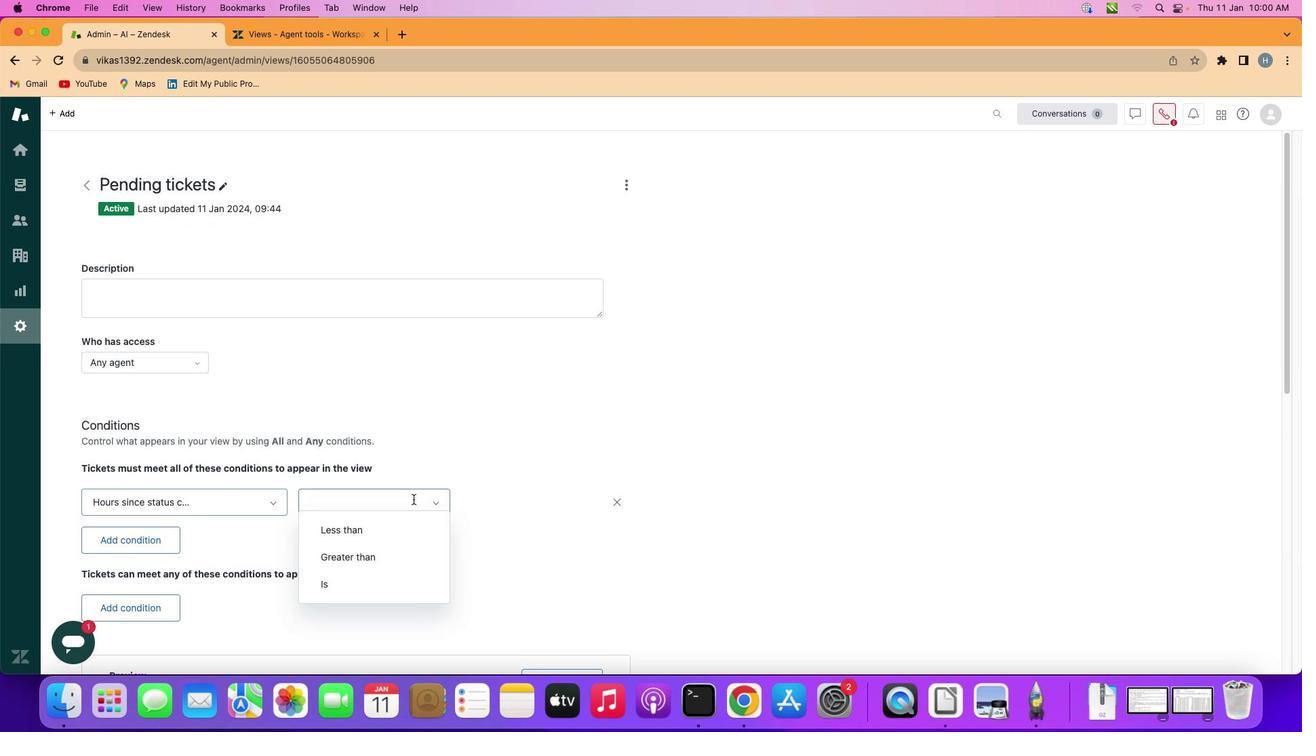 
Action: Mouse moved to (390, 522)
Screenshot: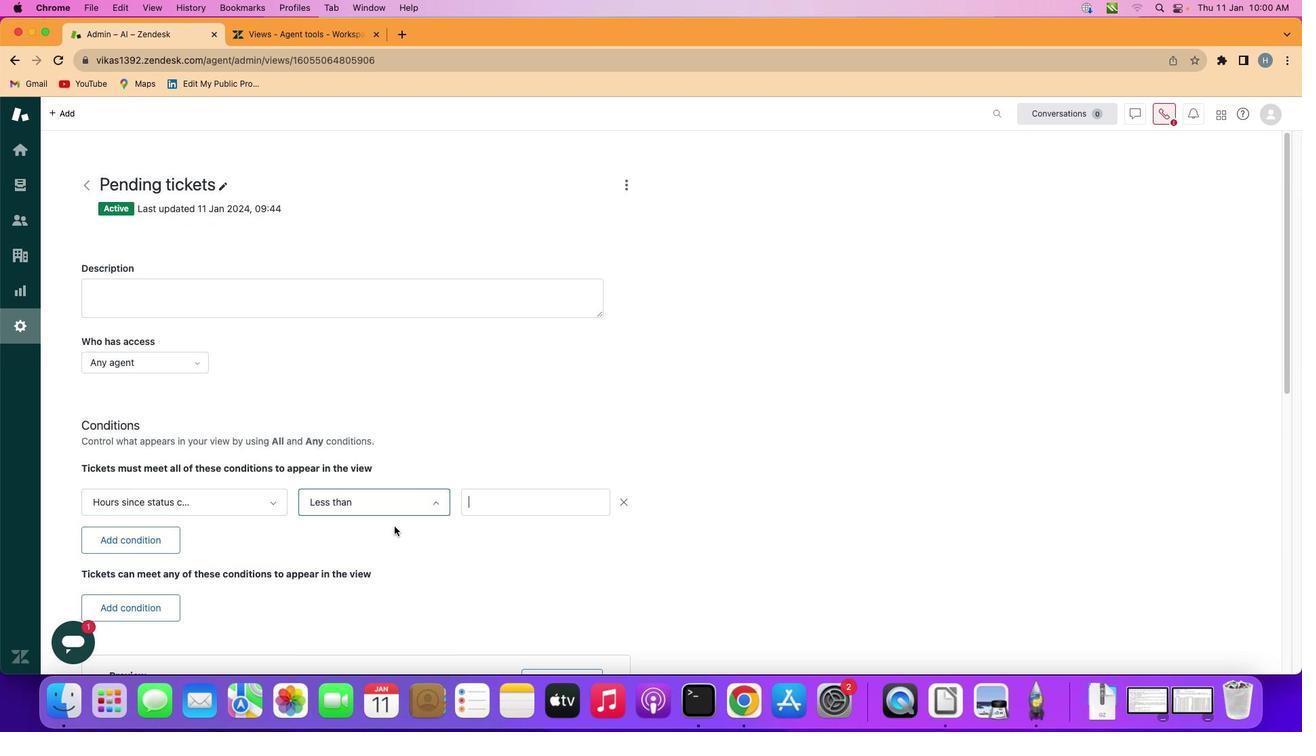 
Action: Mouse pressed left at (390, 522)
Screenshot: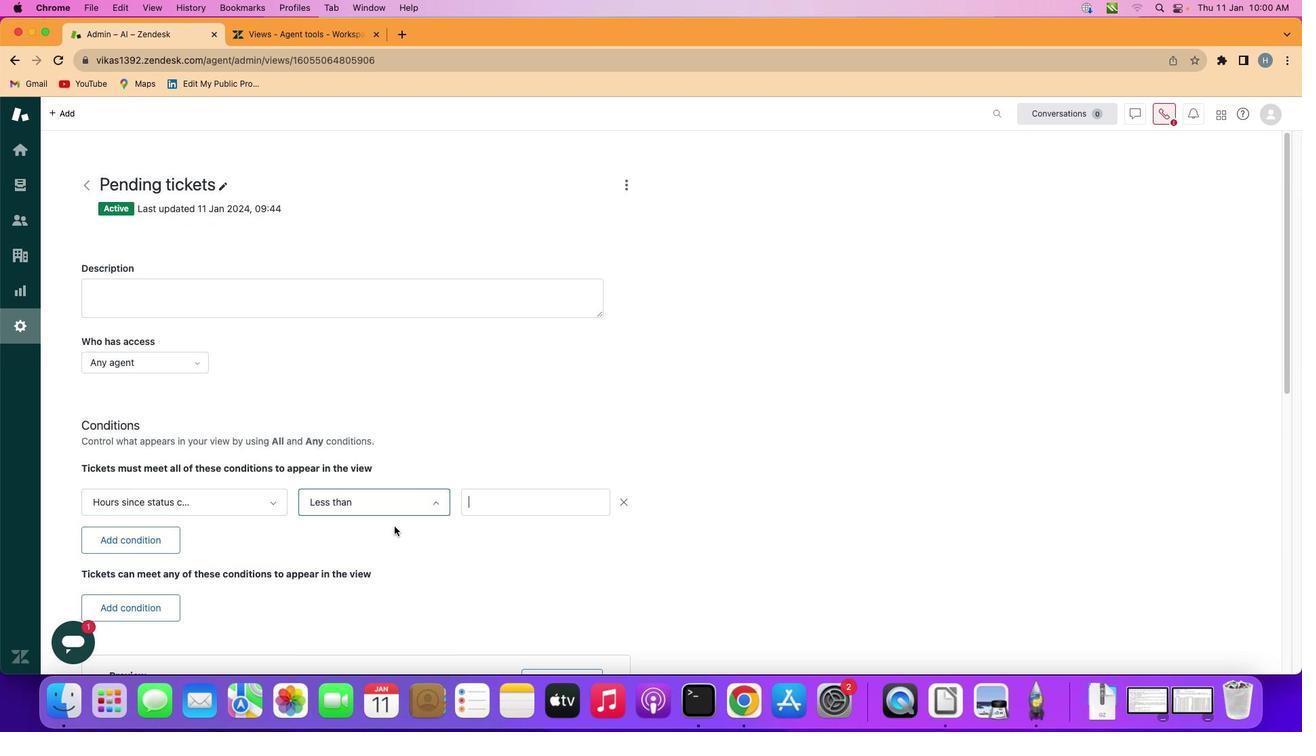 
Action: Mouse moved to (522, 499)
Screenshot: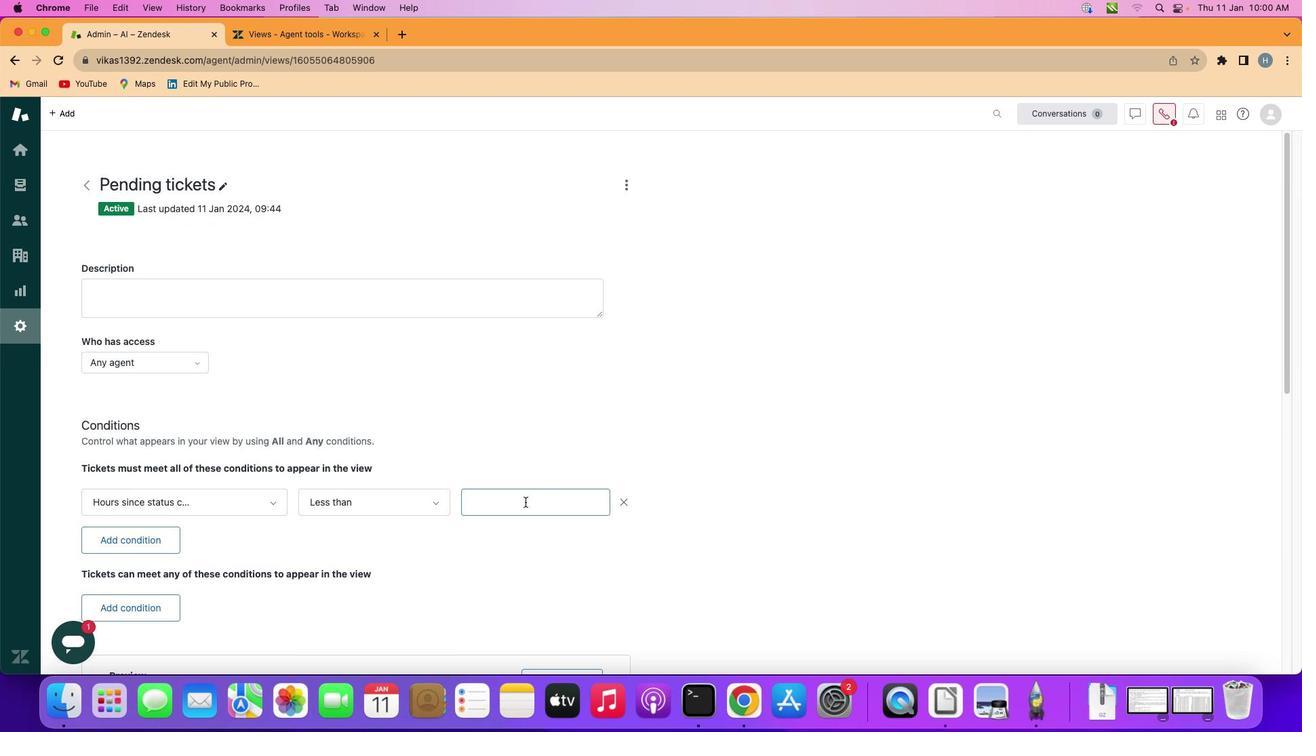 
Action: Mouse pressed left at (522, 499)
Screenshot: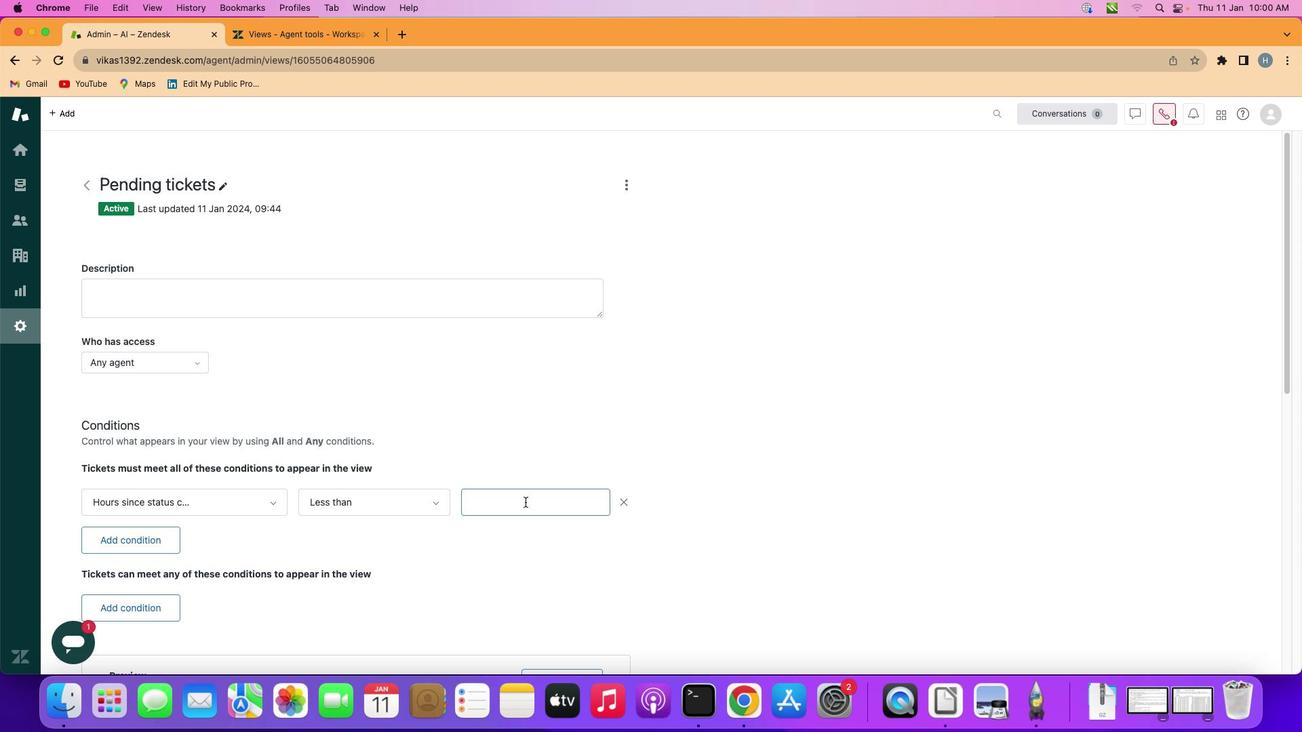 
Action: Mouse moved to (518, 502)
Screenshot: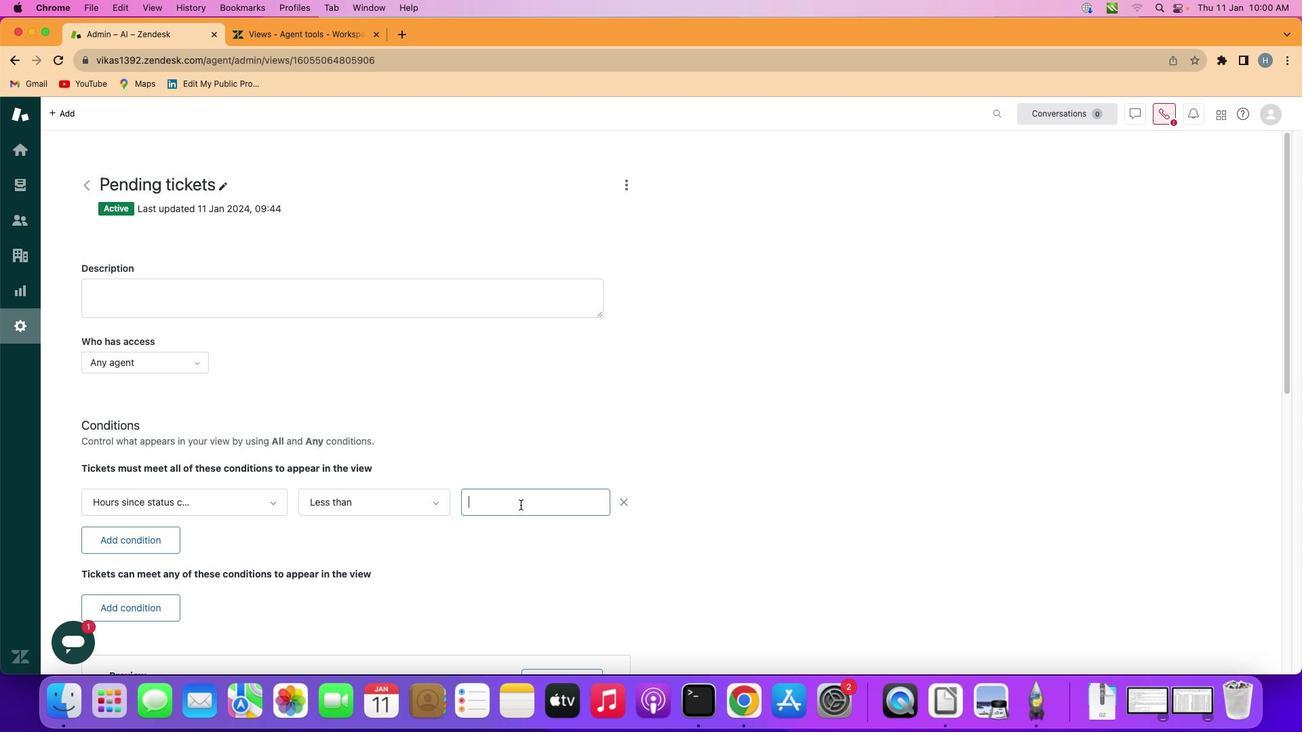 
Action: Key pressed Key.shift'T''w''e''n''t''y''-''t''w''o'
Screenshot: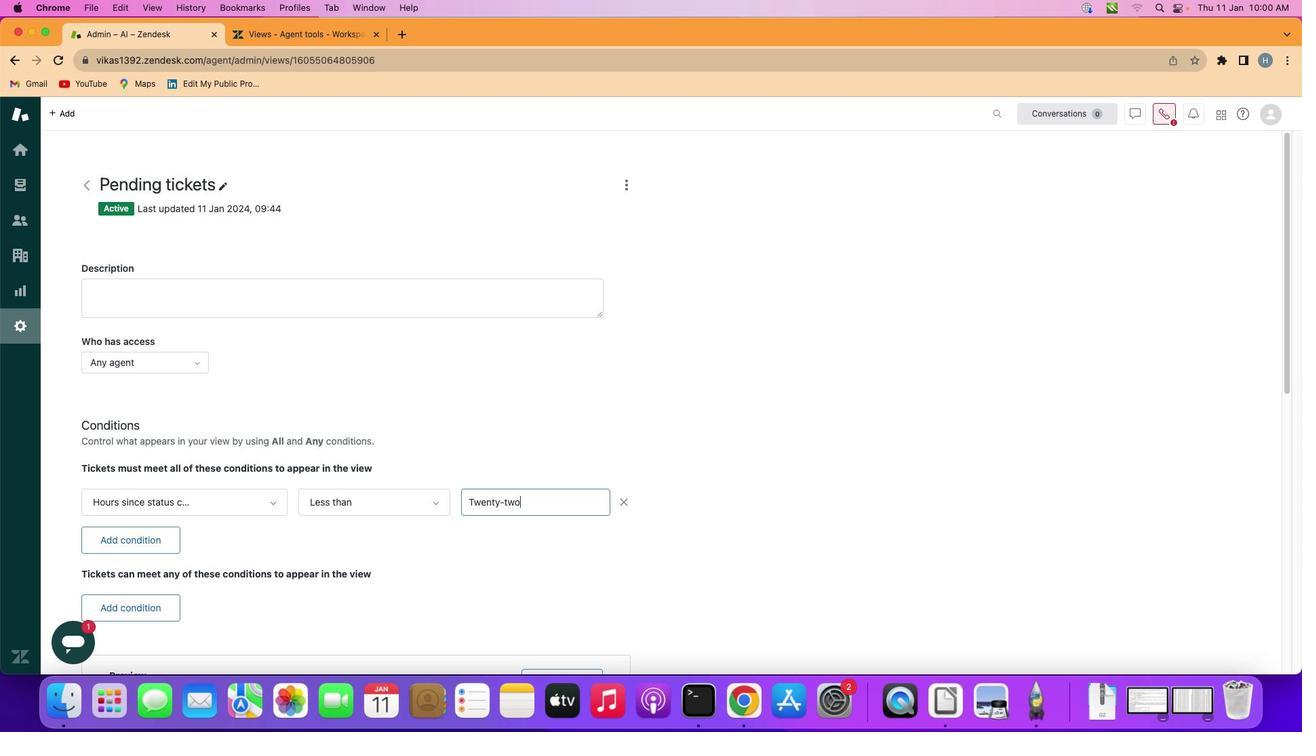 
Action: Mouse moved to (511, 542)
Screenshot: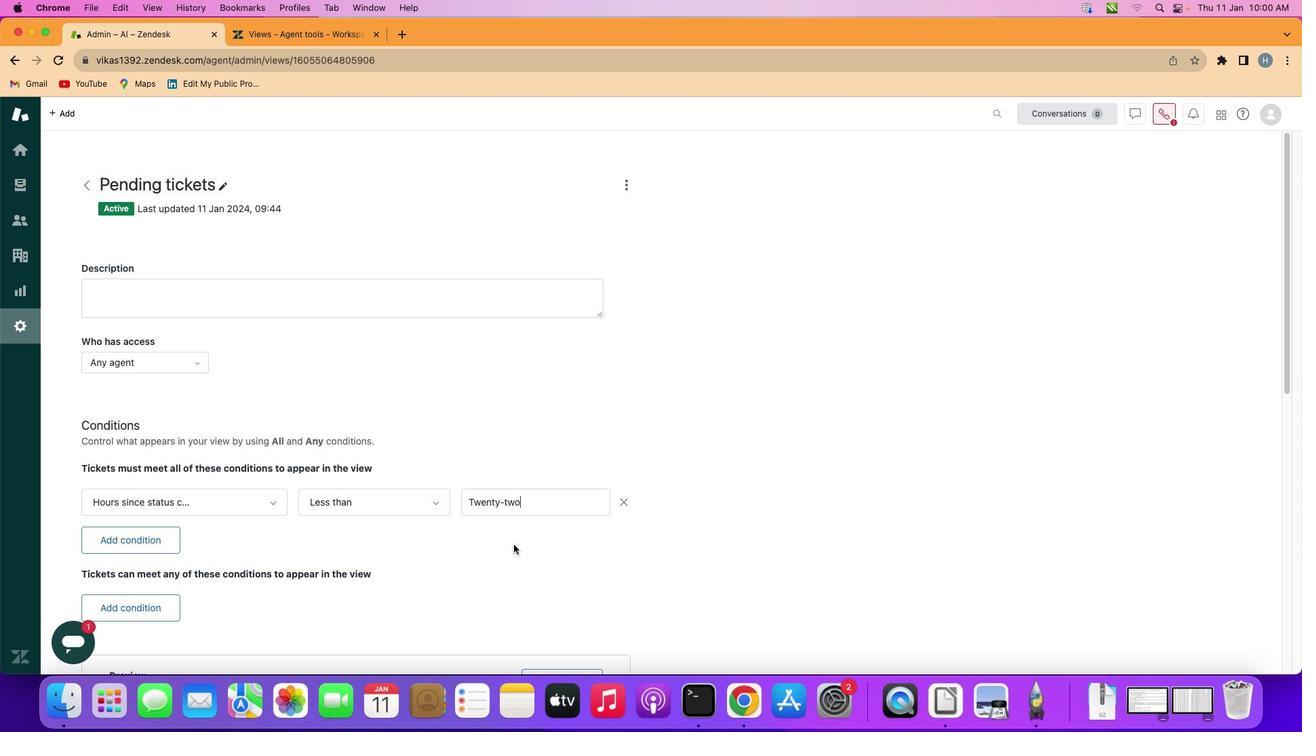
